 Task: Search one way flight ticket for 1 adult, 6 children, 1 infant in seat and 1 infant on lap in business from Garden City: Garden City Regional Airport to Jackson: Jackson Hole Airport on 5-2-2023. Choice of flights is Southwest. Number of bags: 2 carry on bags. Price is upto 100000. Outbound departure time preference is 8:00.
Action: Mouse moved to (323, 284)
Screenshot: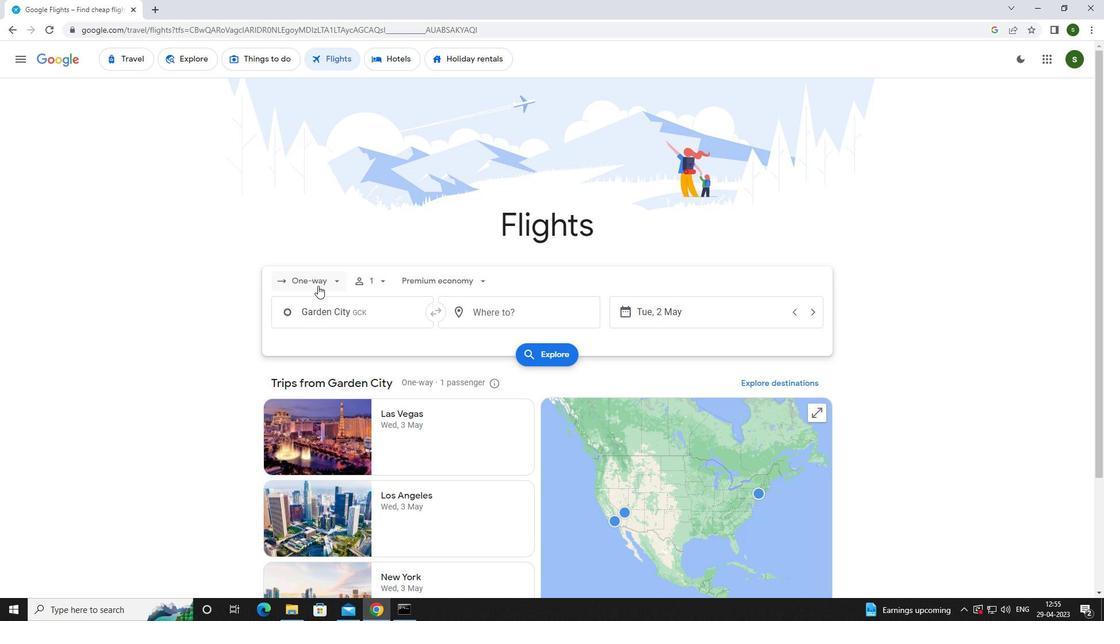 
Action: Mouse pressed left at (323, 284)
Screenshot: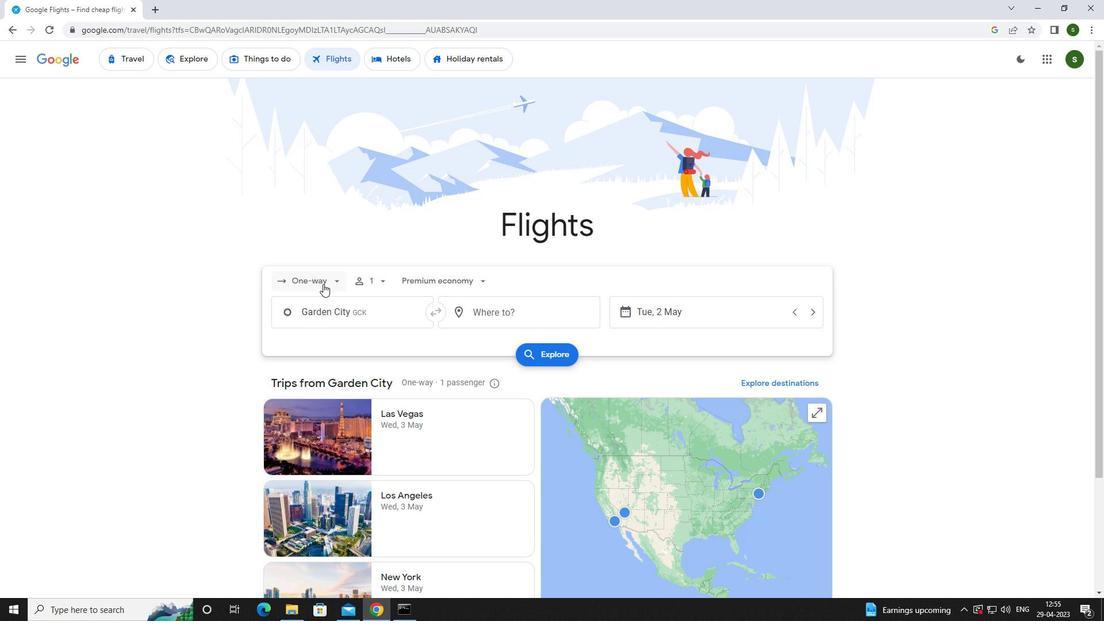
Action: Mouse moved to (327, 330)
Screenshot: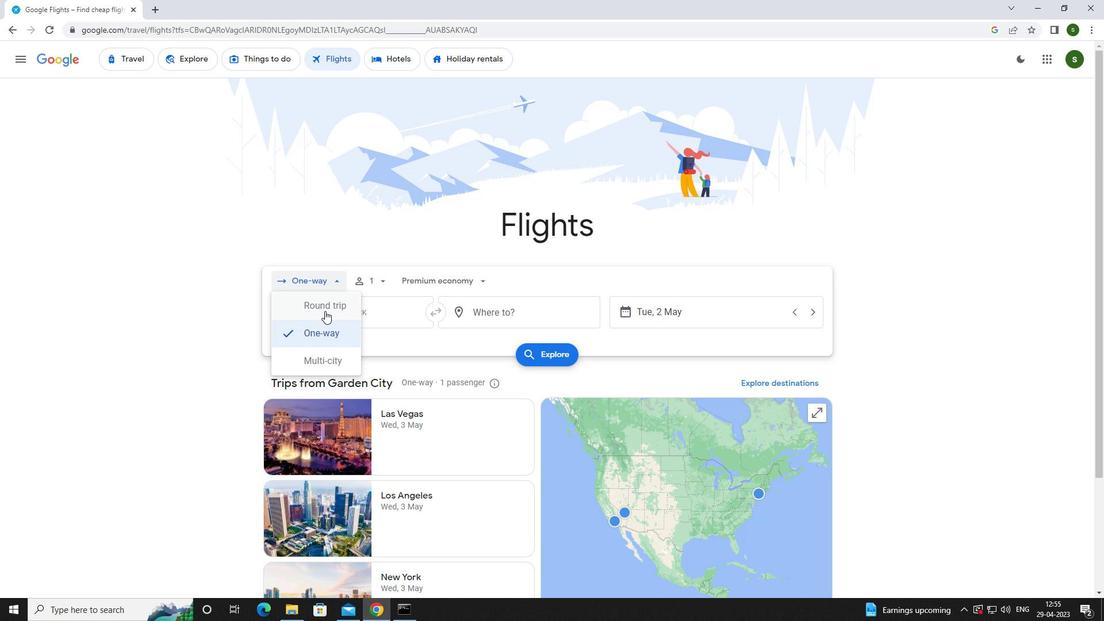 
Action: Mouse pressed left at (327, 330)
Screenshot: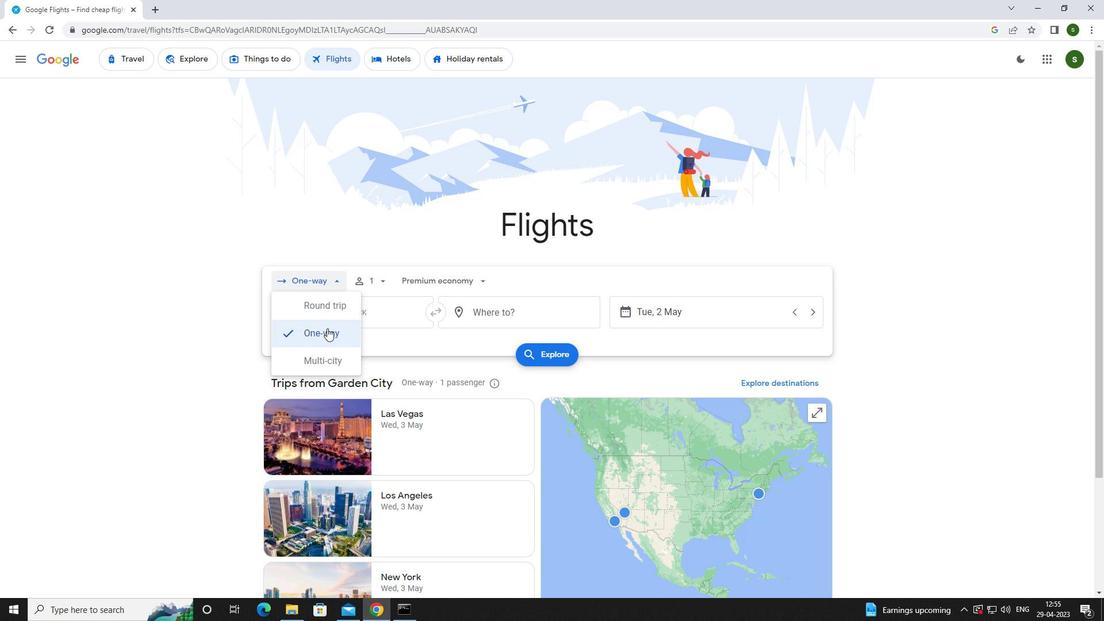 
Action: Mouse moved to (380, 280)
Screenshot: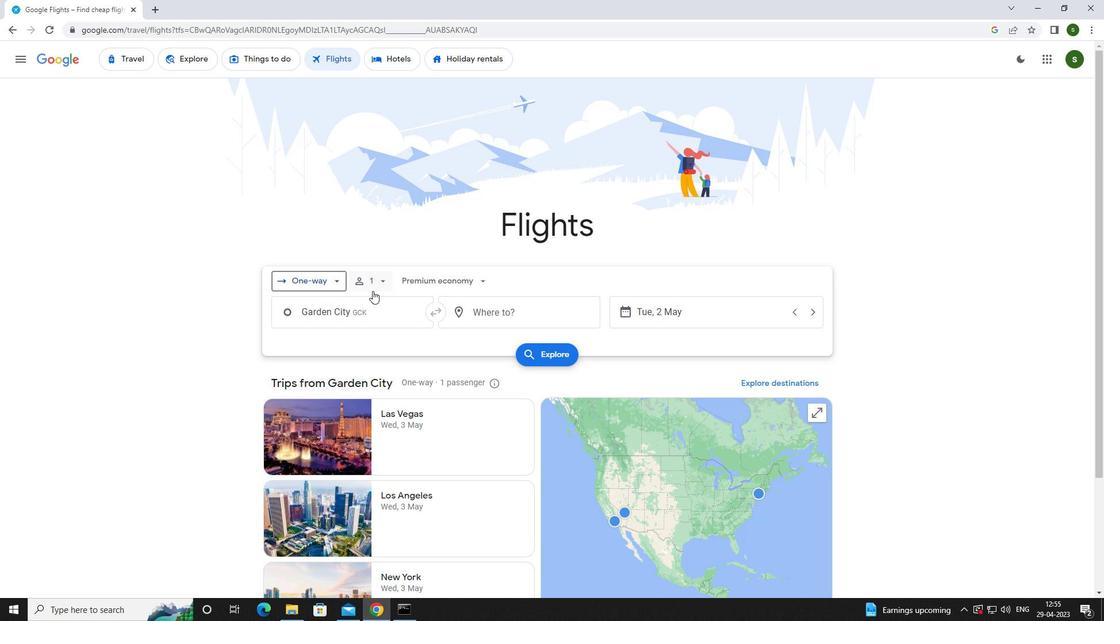 
Action: Mouse pressed left at (380, 280)
Screenshot: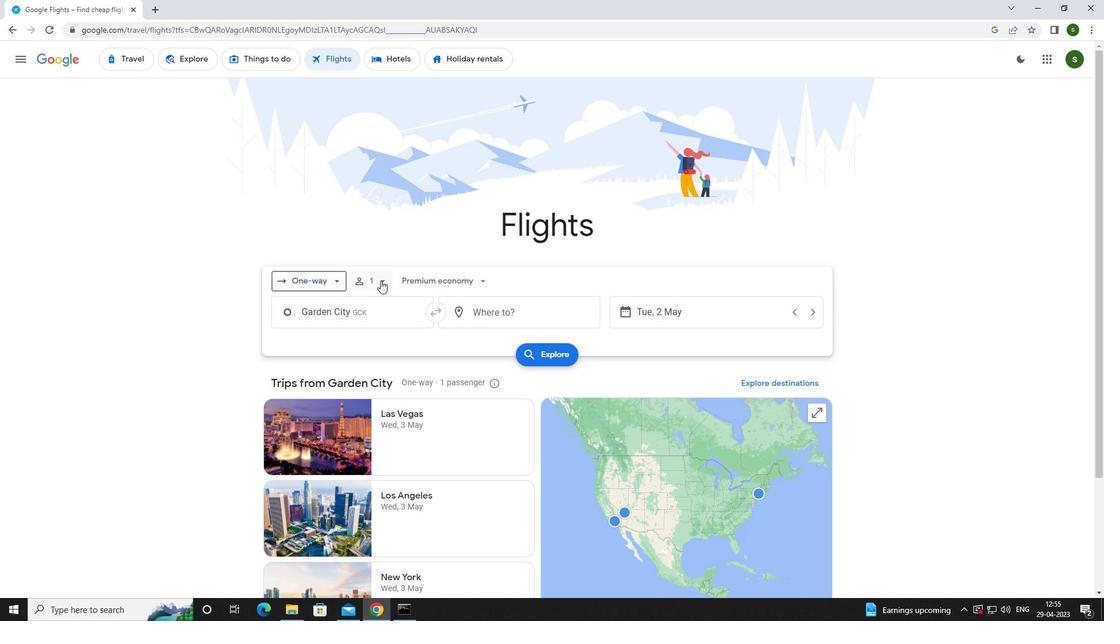
Action: Mouse moved to (468, 337)
Screenshot: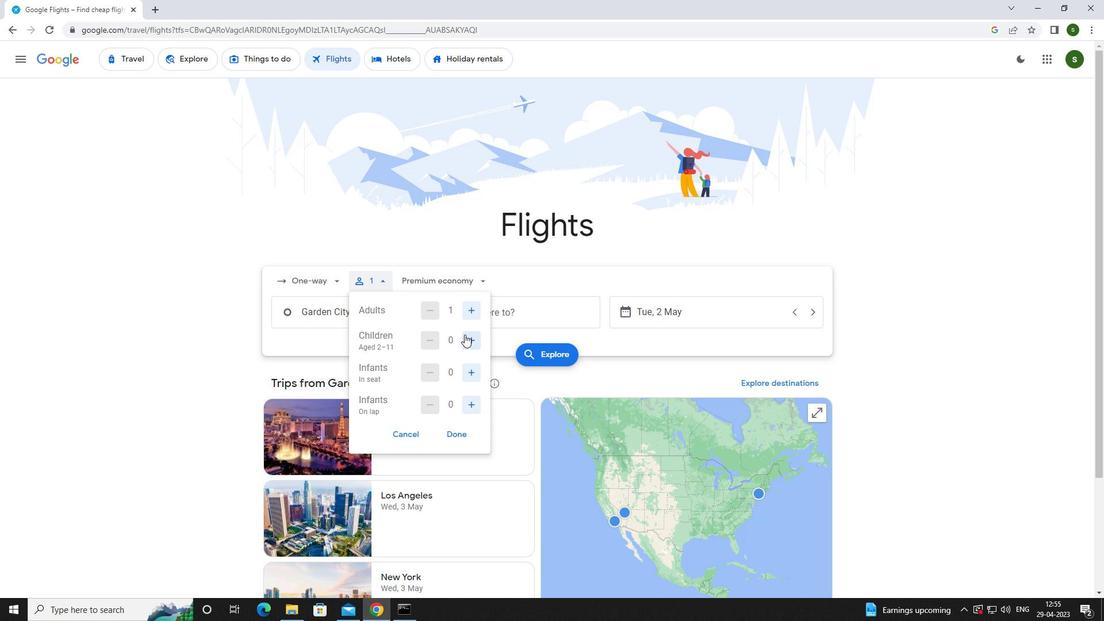 
Action: Mouse pressed left at (468, 337)
Screenshot: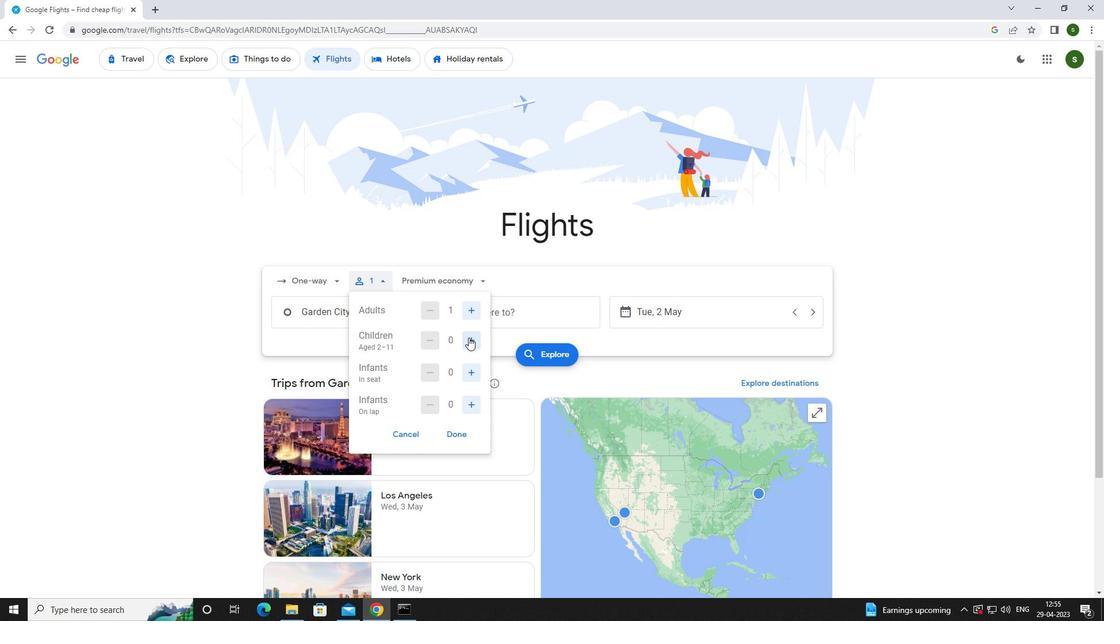 
Action: Mouse moved to (468, 337)
Screenshot: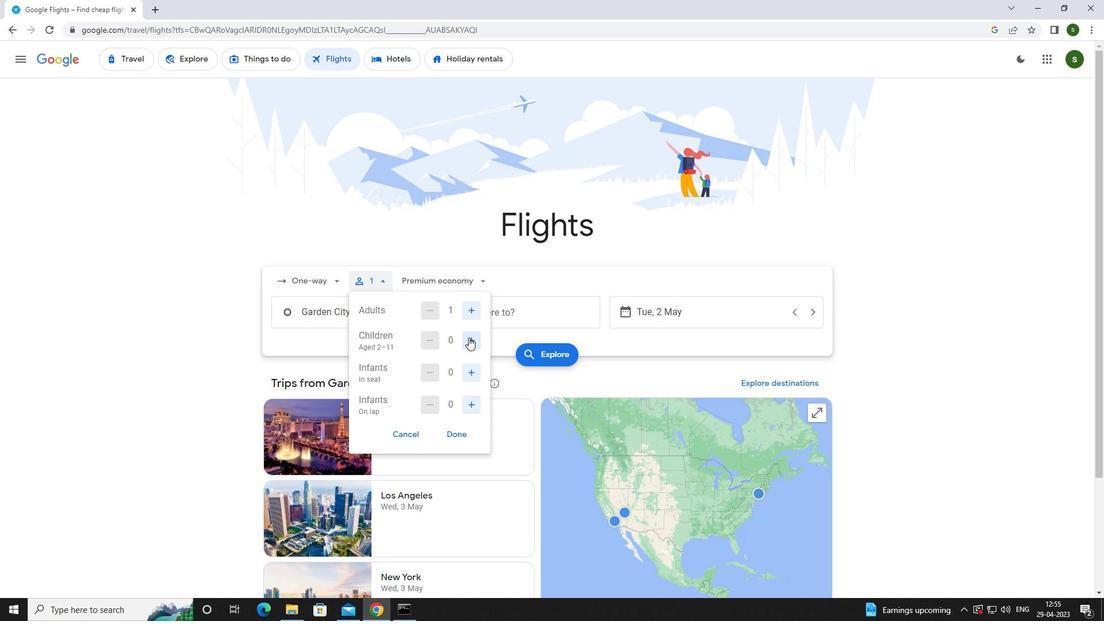 
Action: Mouse pressed left at (468, 337)
Screenshot: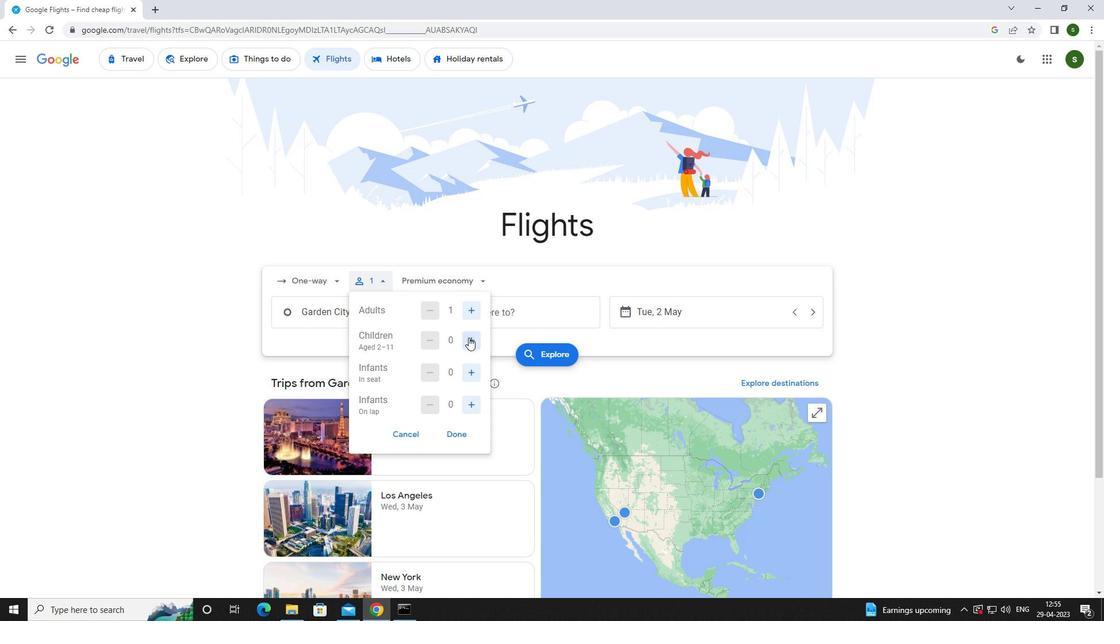 
Action: Mouse moved to (468, 337)
Screenshot: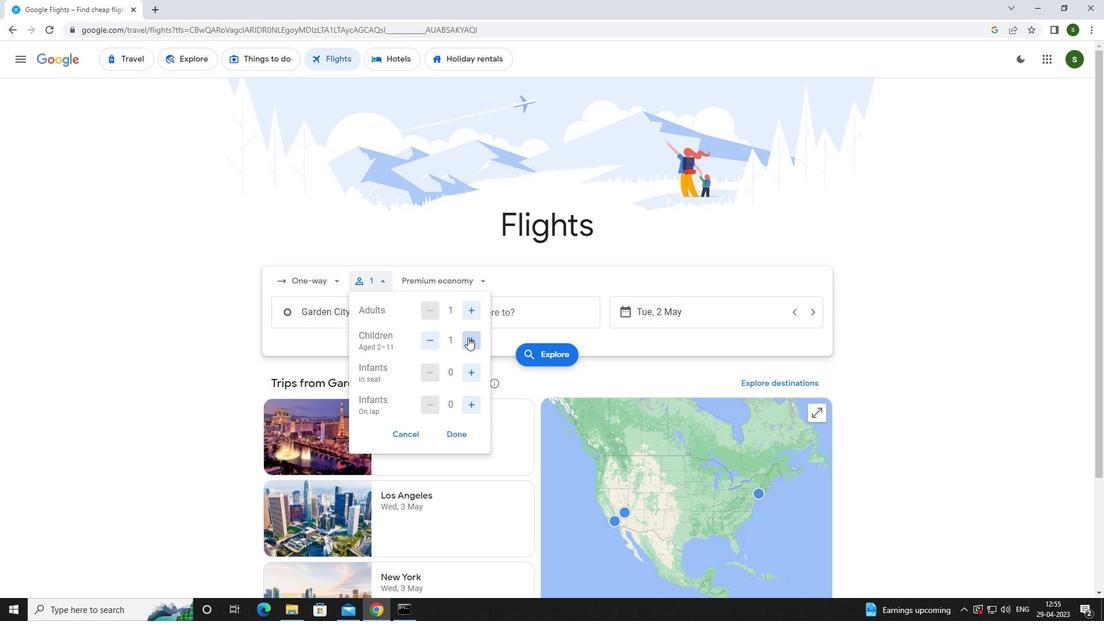 
Action: Mouse pressed left at (468, 337)
Screenshot: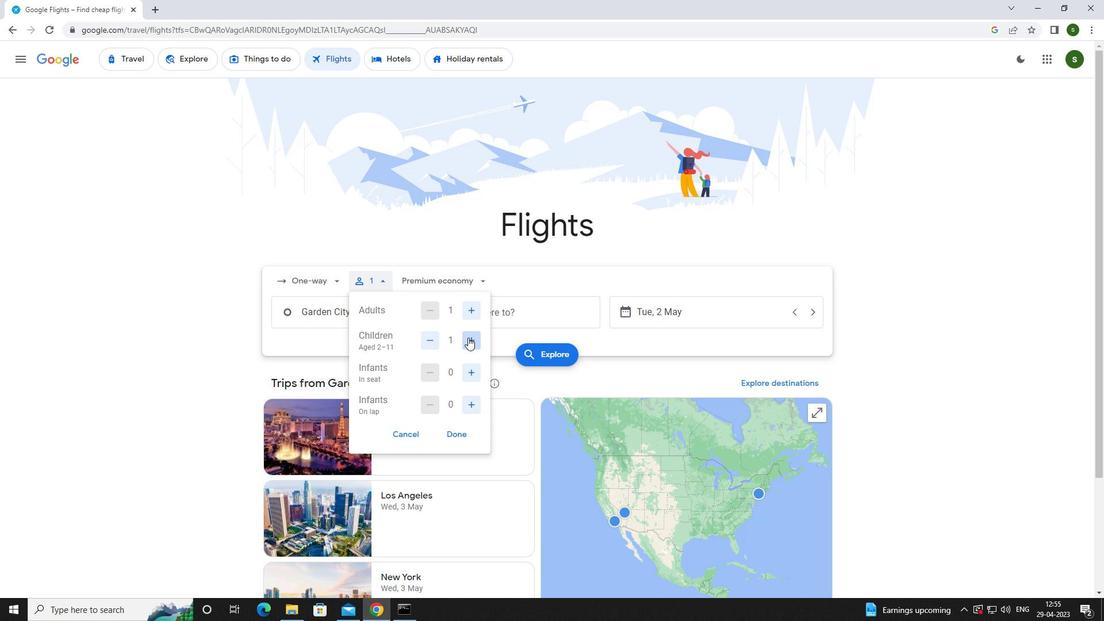 
Action: Mouse pressed left at (468, 337)
Screenshot: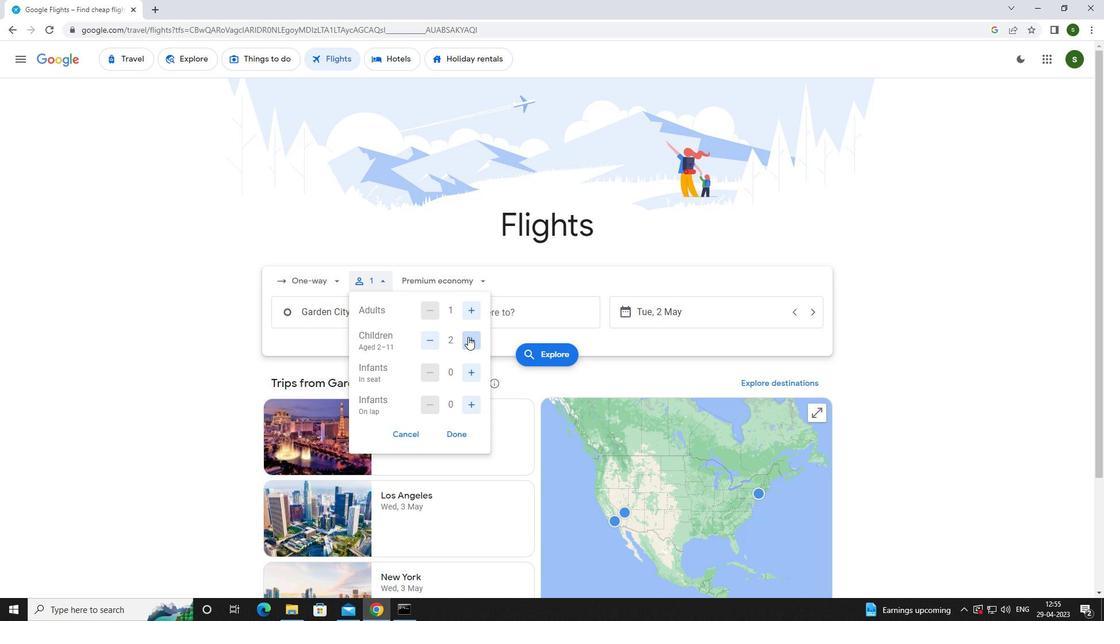 
Action: Mouse pressed left at (468, 337)
Screenshot: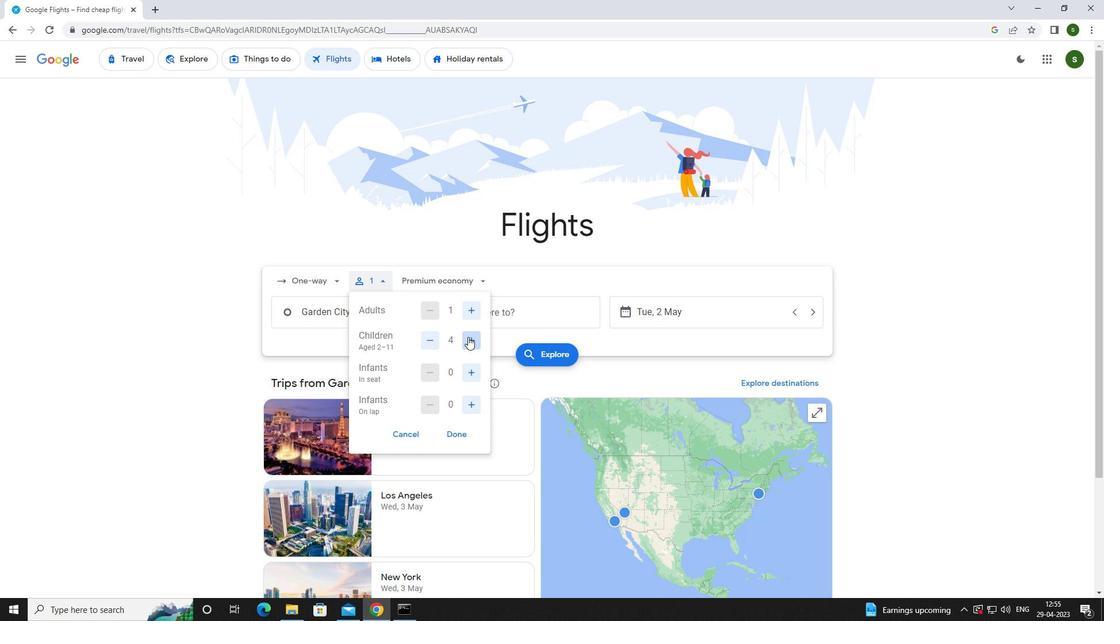 
Action: Mouse pressed left at (468, 337)
Screenshot: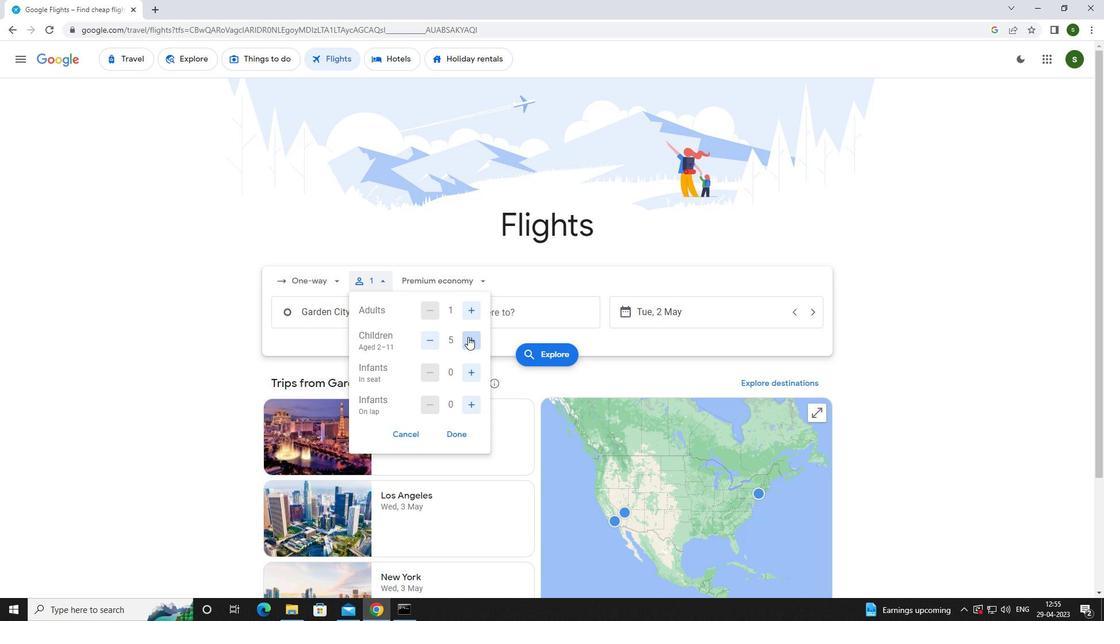 
Action: Mouse moved to (463, 371)
Screenshot: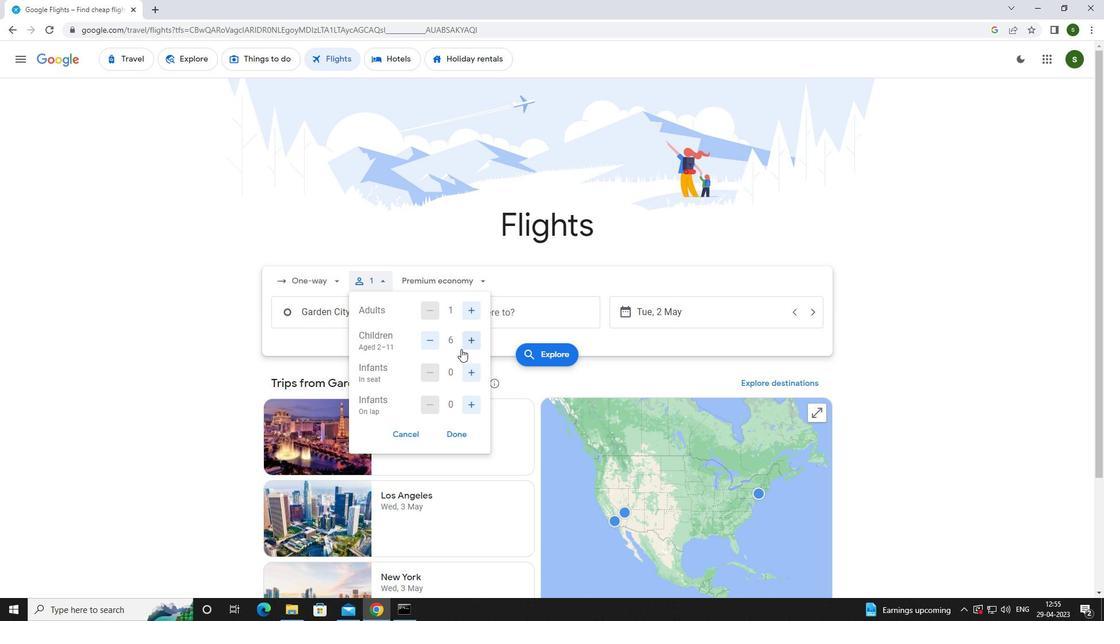 
Action: Mouse pressed left at (463, 371)
Screenshot: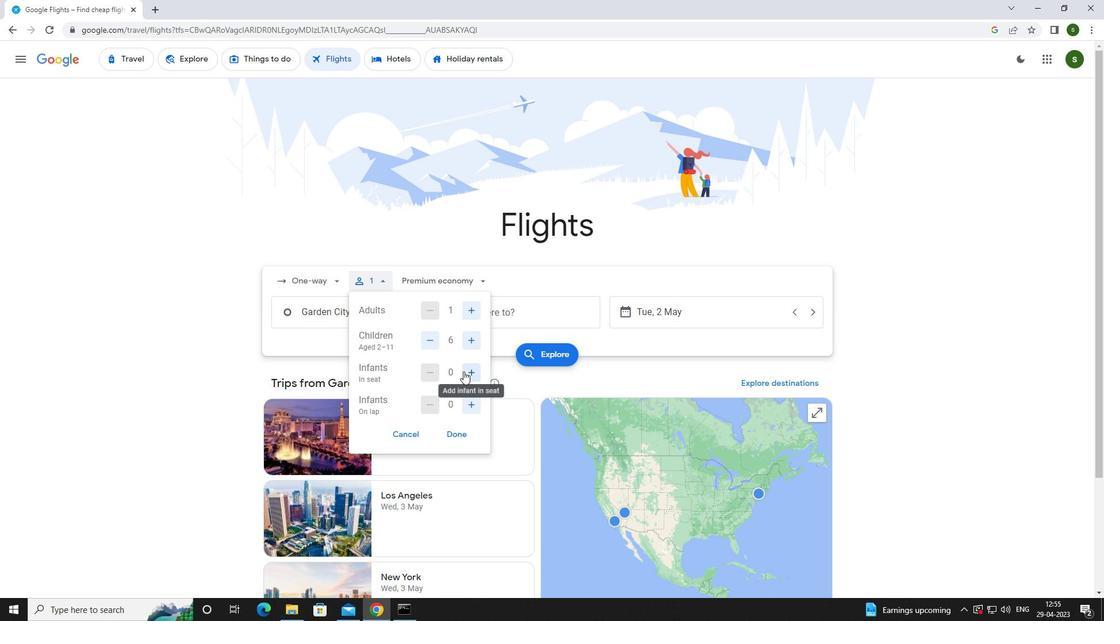 
Action: Mouse moved to (472, 398)
Screenshot: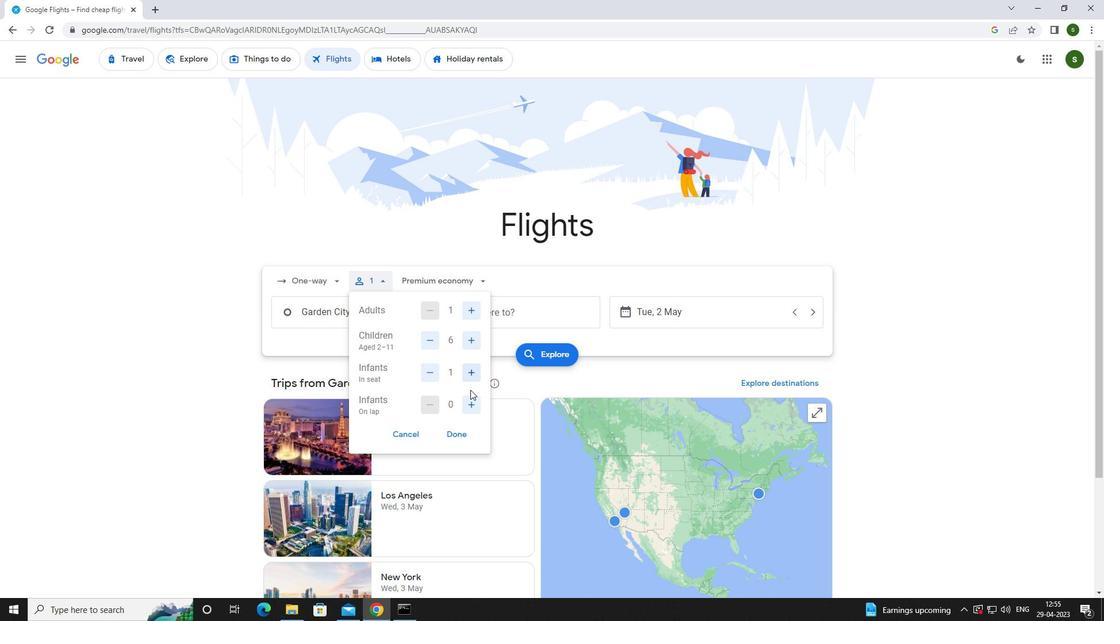 
Action: Mouse pressed left at (472, 398)
Screenshot: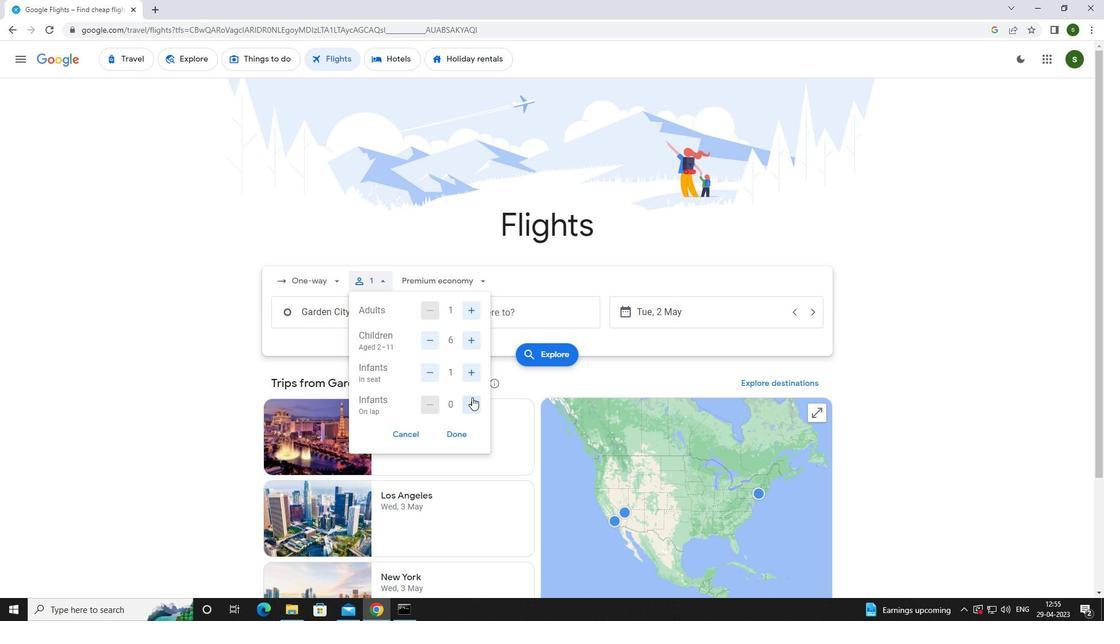 
Action: Mouse moved to (453, 285)
Screenshot: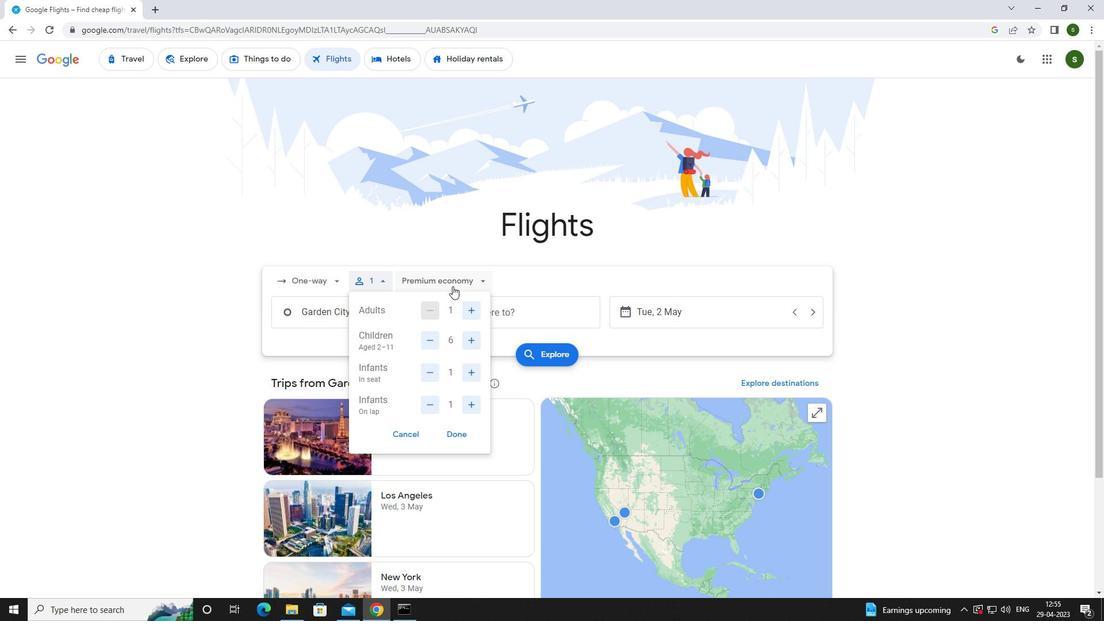
Action: Mouse pressed left at (453, 285)
Screenshot: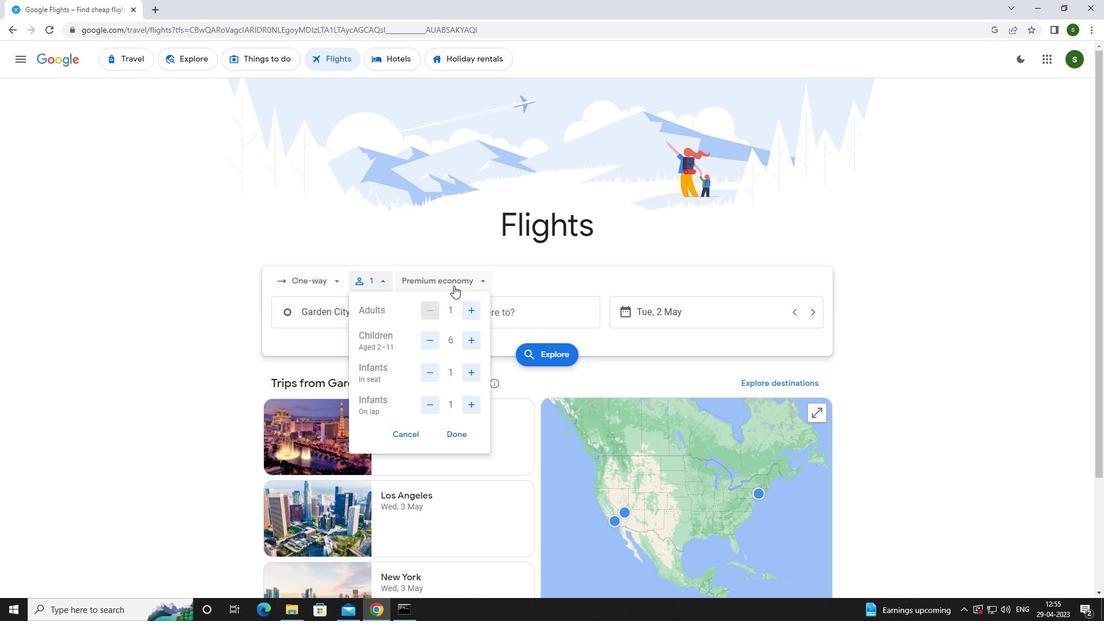 
Action: Mouse moved to (455, 357)
Screenshot: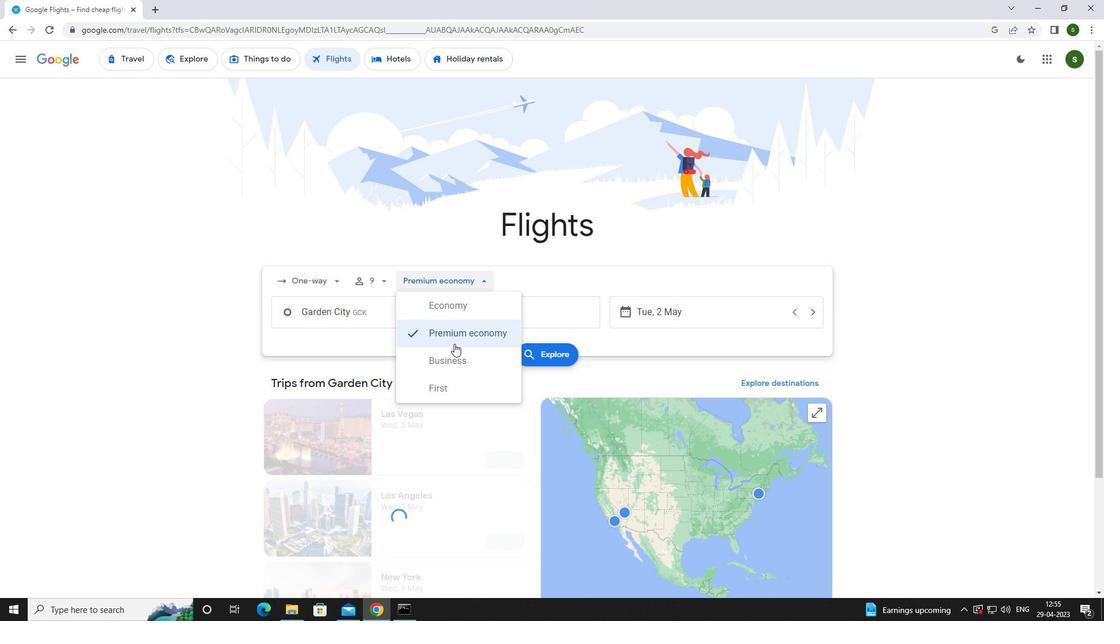 
Action: Mouse pressed left at (455, 357)
Screenshot: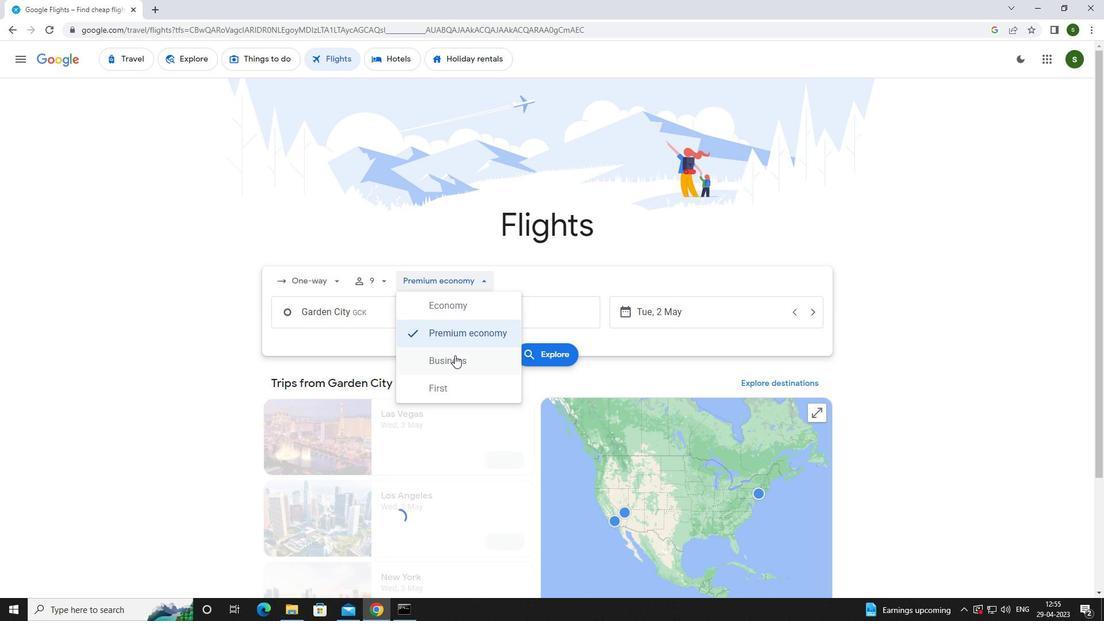 
Action: Mouse moved to (396, 314)
Screenshot: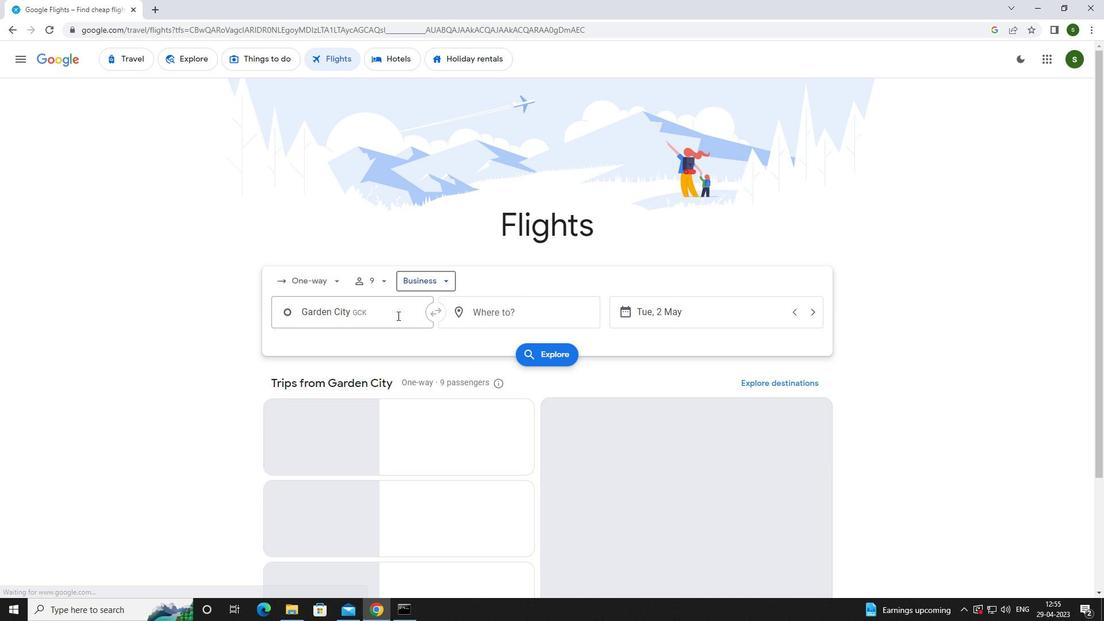 
Action: Mouse pressed left at (396, 314)
Screenshot: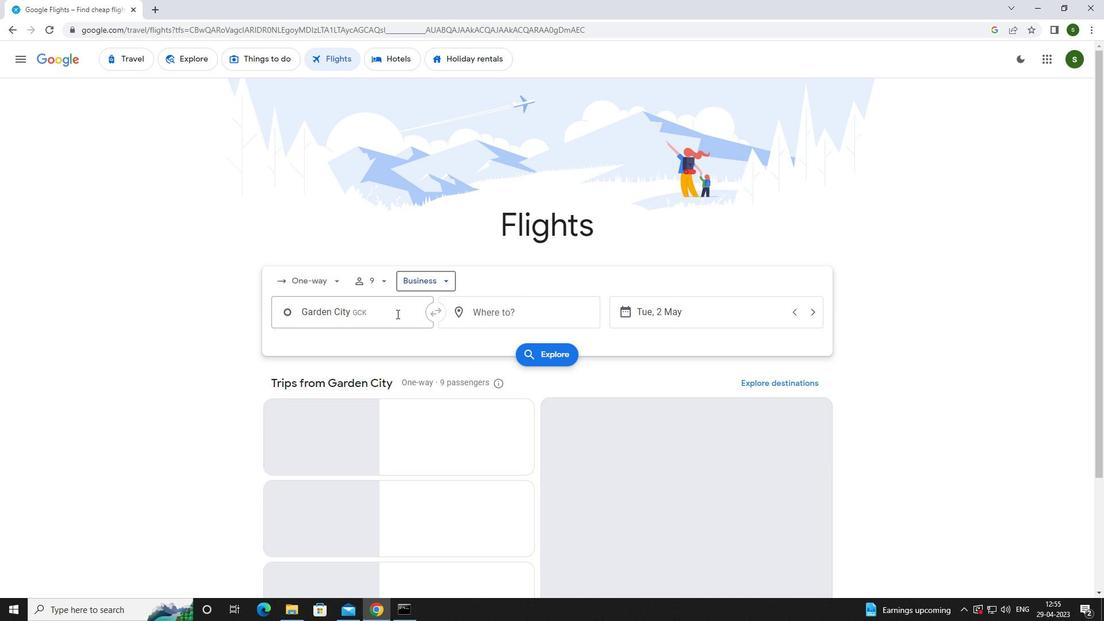
Action: Key pressed g<Key.caps_lock>arden<Key.space><Key.caps_lock>c<Key.caps_lock>ity
Screenshot: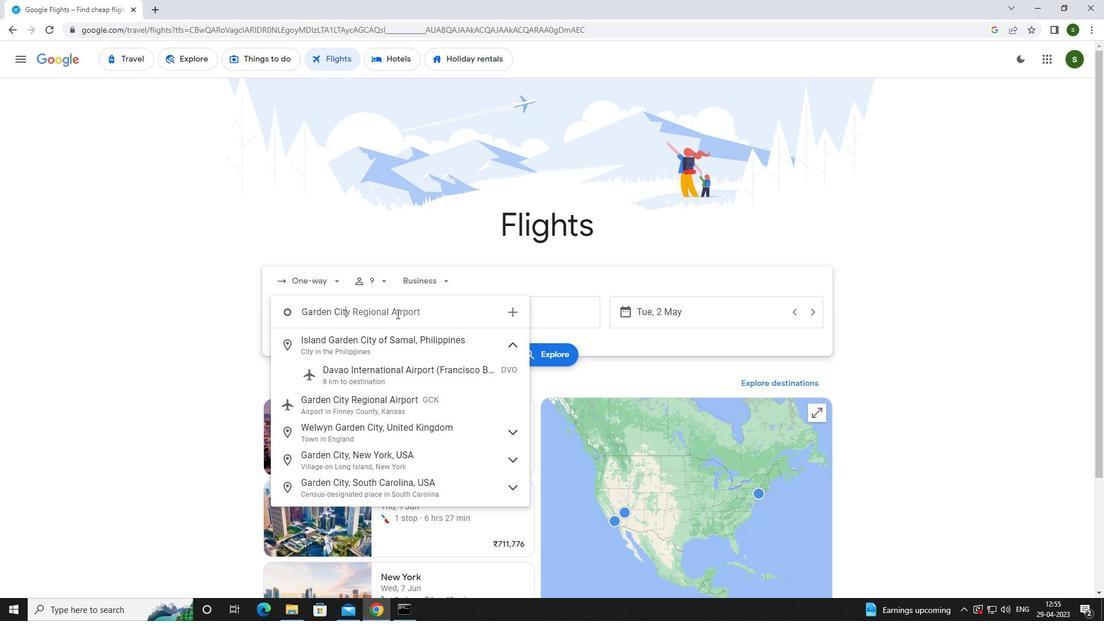 
Action: Mouse moved to (412, 398)
Screenshot: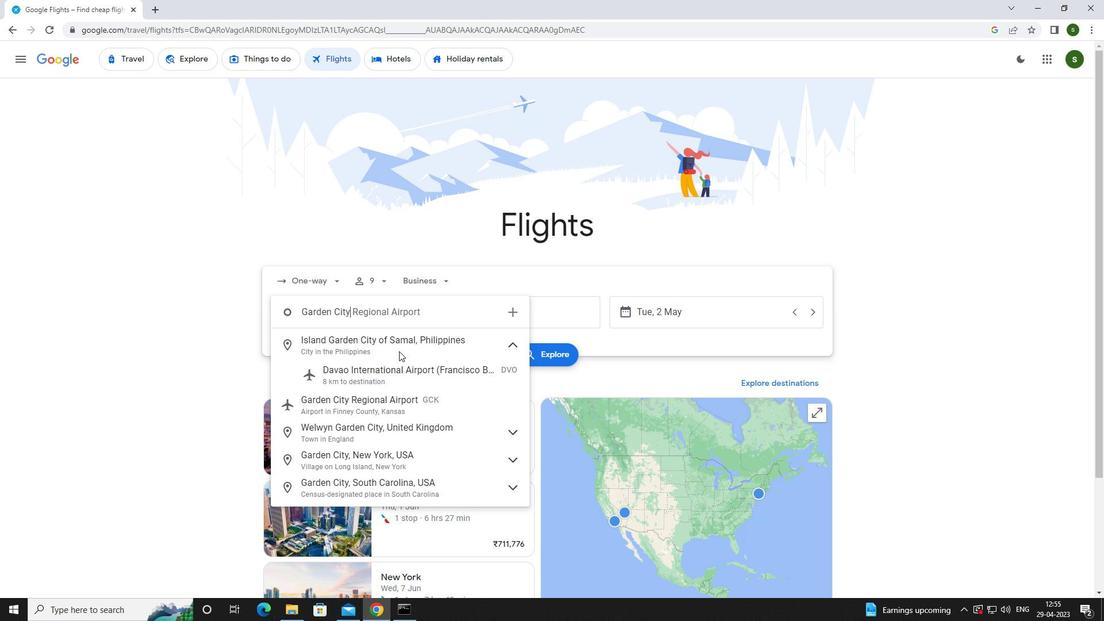 
Action: Mouse pressed left at (412, 398)
Screenshot: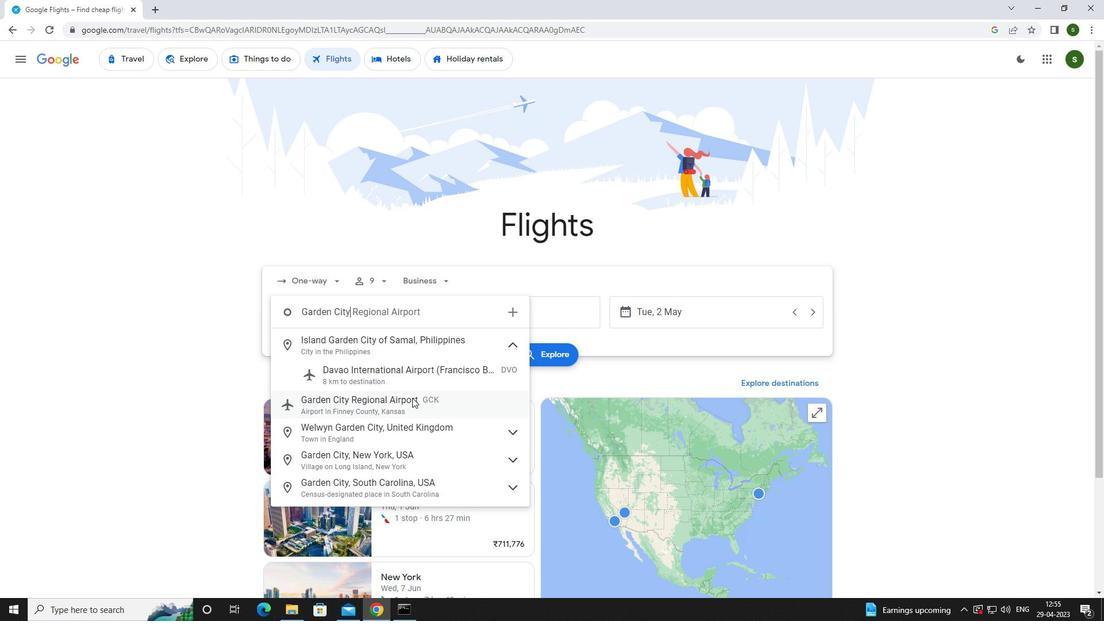 
Action: Mouse moved to (504, 303)
Screenshot: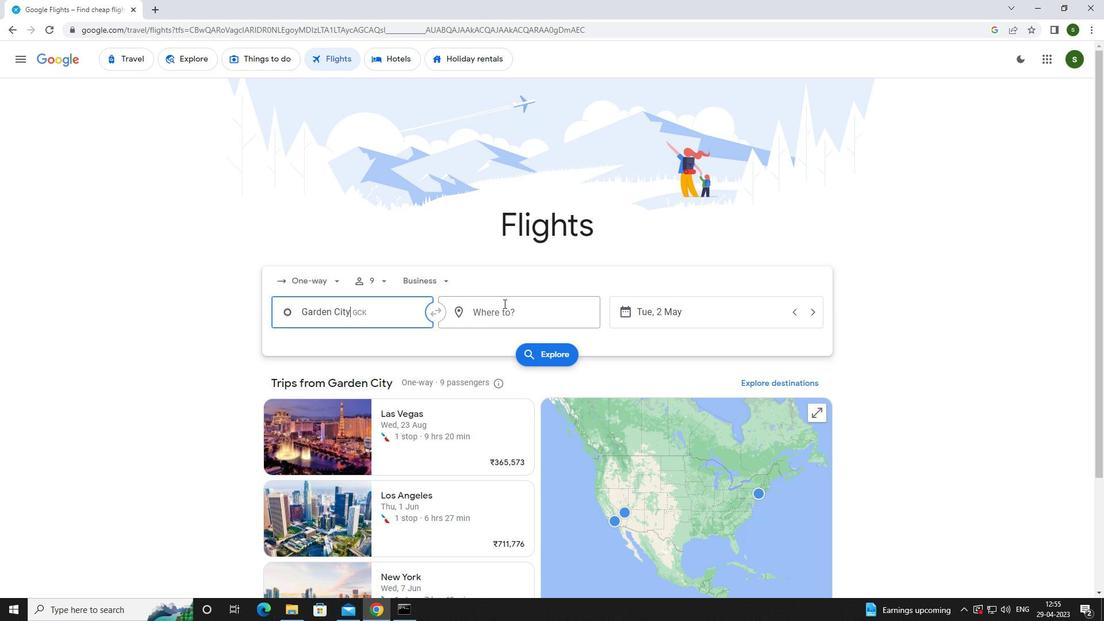 
Action: Mouse pressed left at (504, 303)
Screenshot: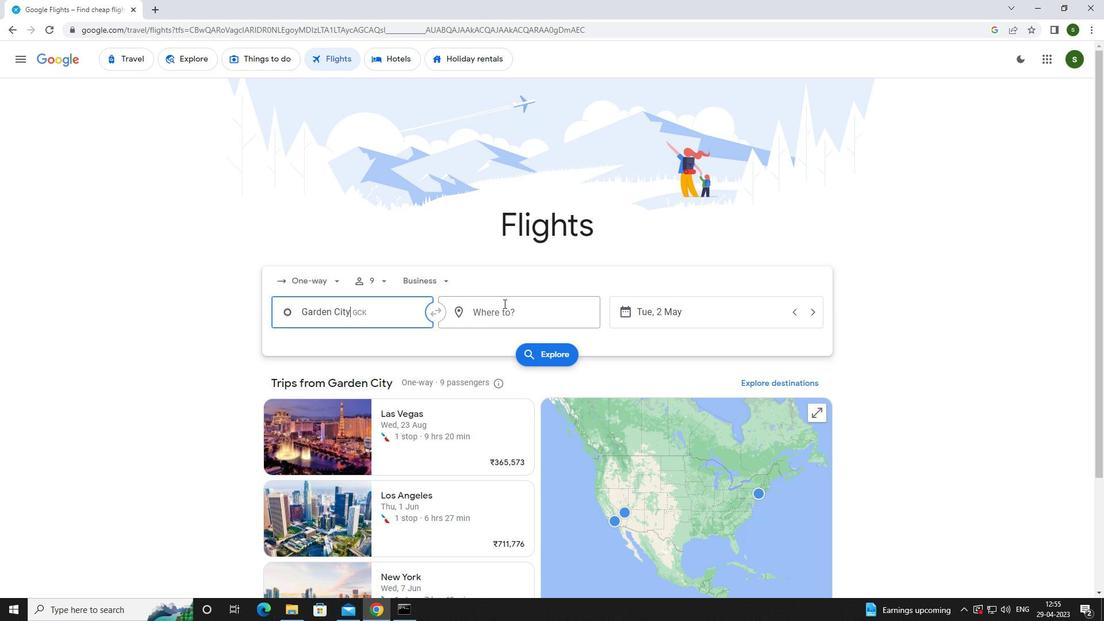 
Action: Mouse moved to (474, 282)
Screenshot: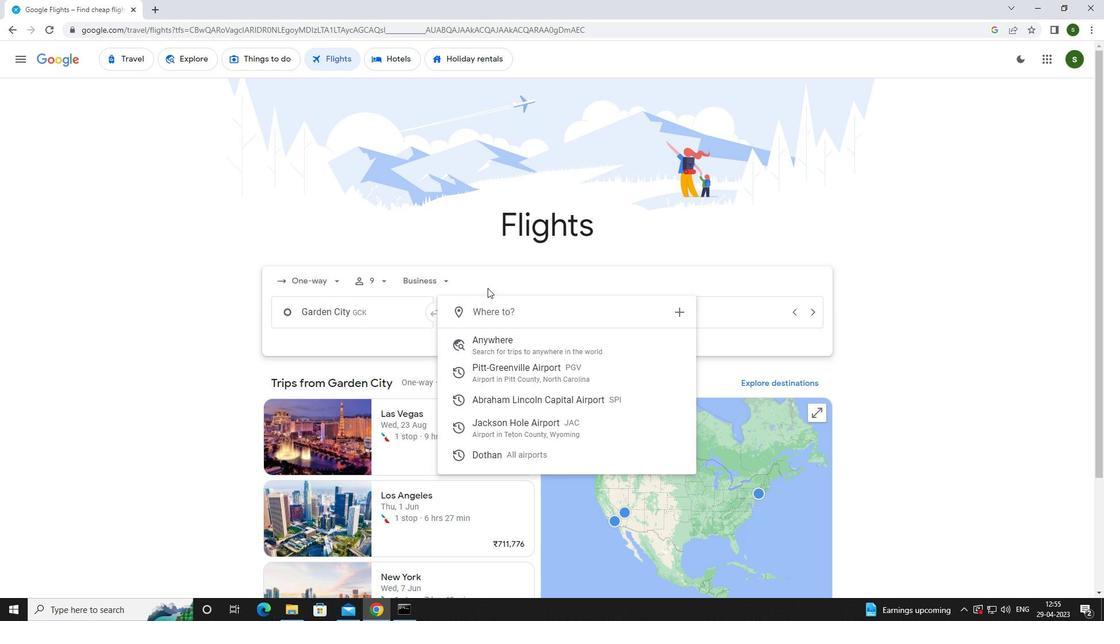 
Action: Key pressed <Key.caps_lock>j<Key.caps_lock>ackson<Key.space><Key.caps_lock>h<Key.caps_lock>ol
Screenshot: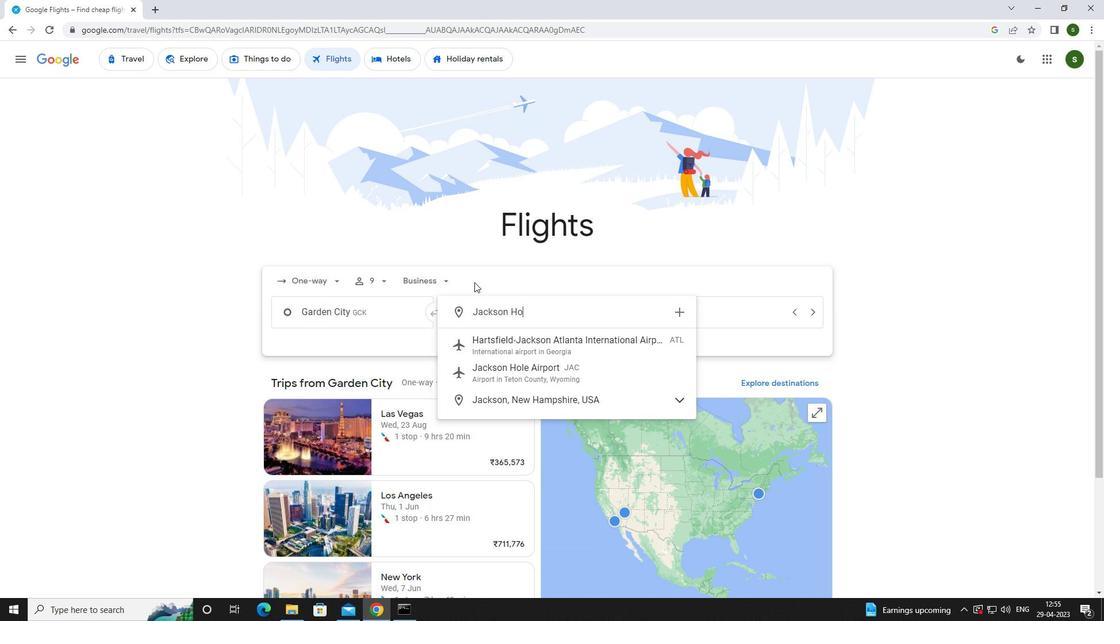 
Action: Mouse moved to (509, 346)
Screenshot: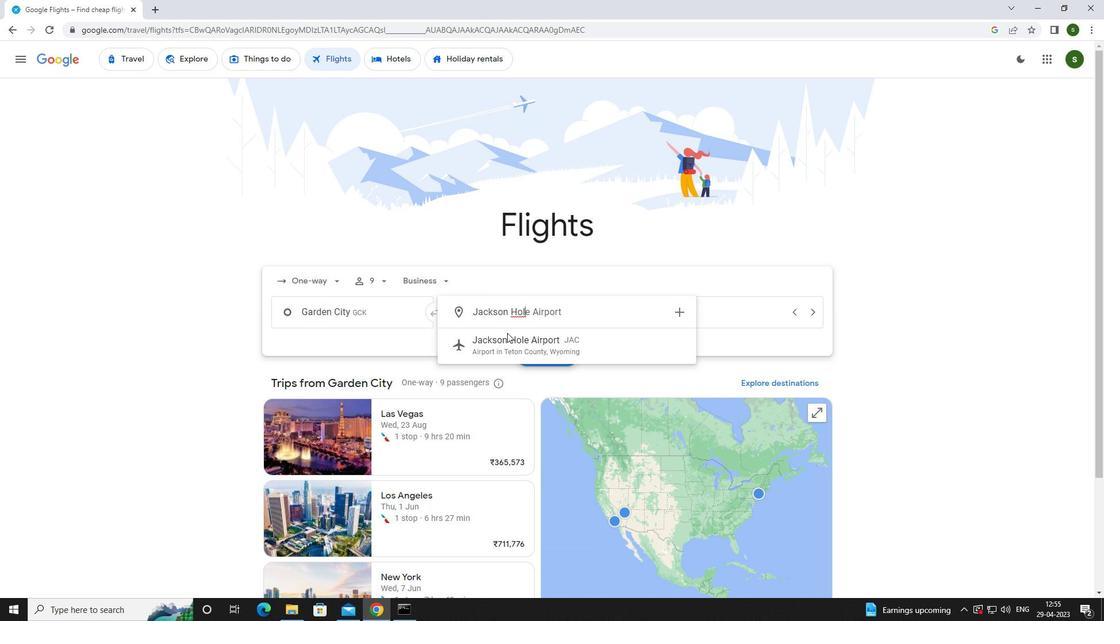 
Action: Mouse pressed left at (509, 346)
Screenshot: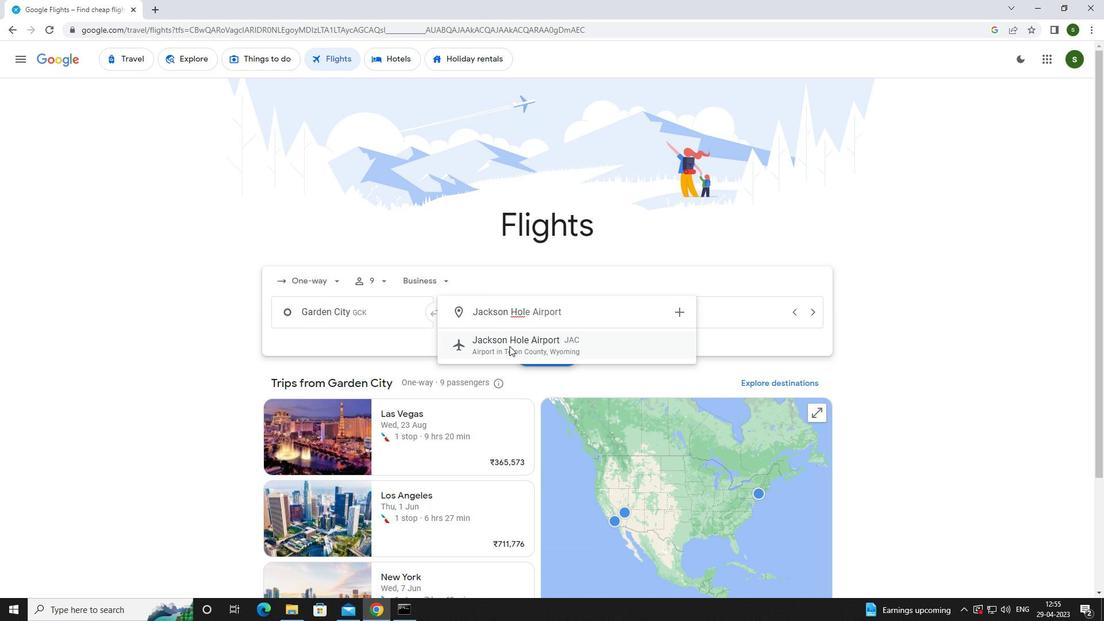 
Action: Mouse moved to (728, 315)
Screenshot: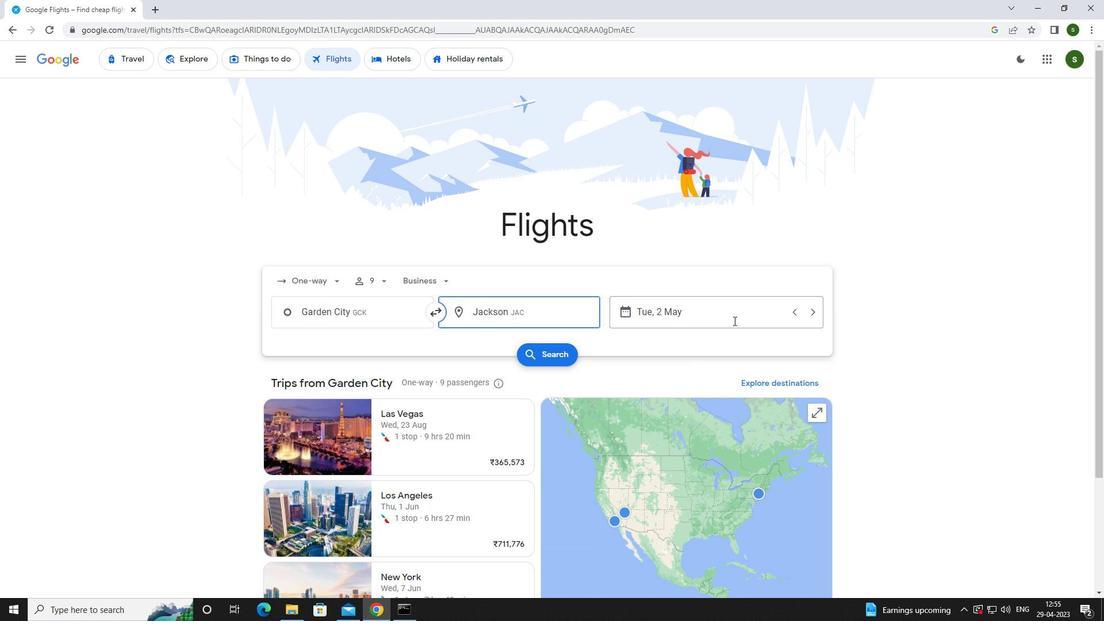 
Action: Mouse pressed left at (728, 315)
Screenshot: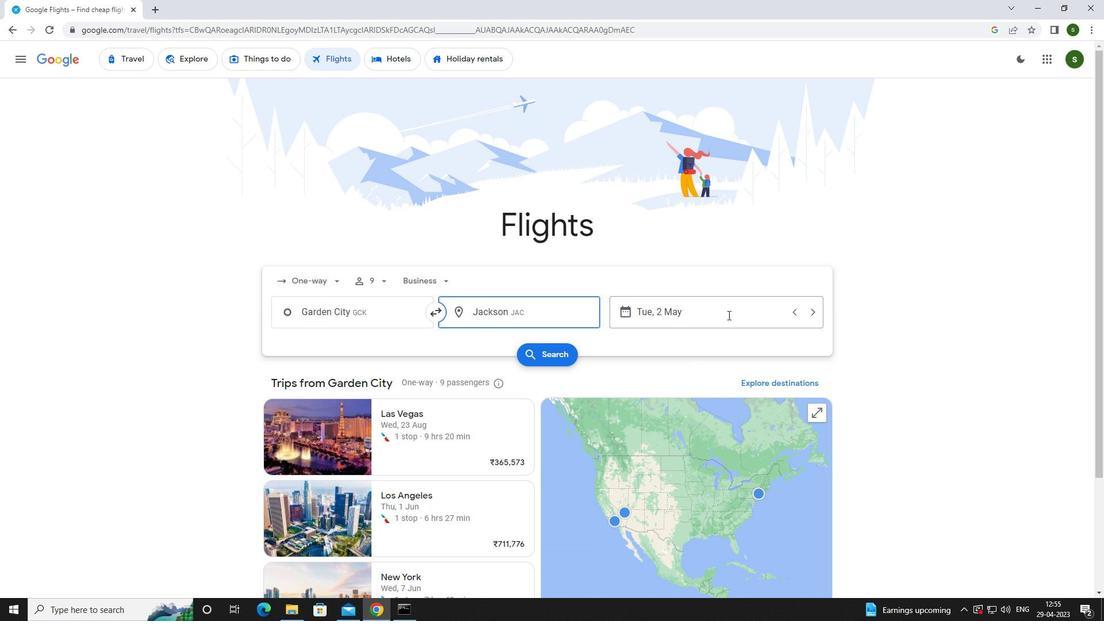 
Action: Mouse moved to (695, 392)
Screenshot: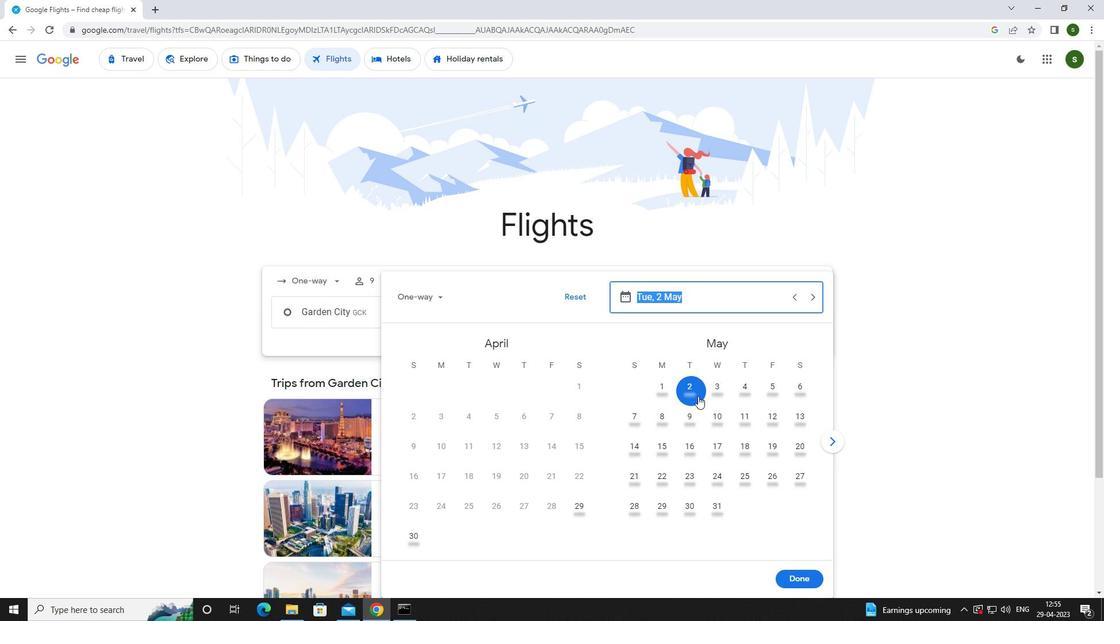
Action: Mouse pressed left at (695, 392)
Screenshot: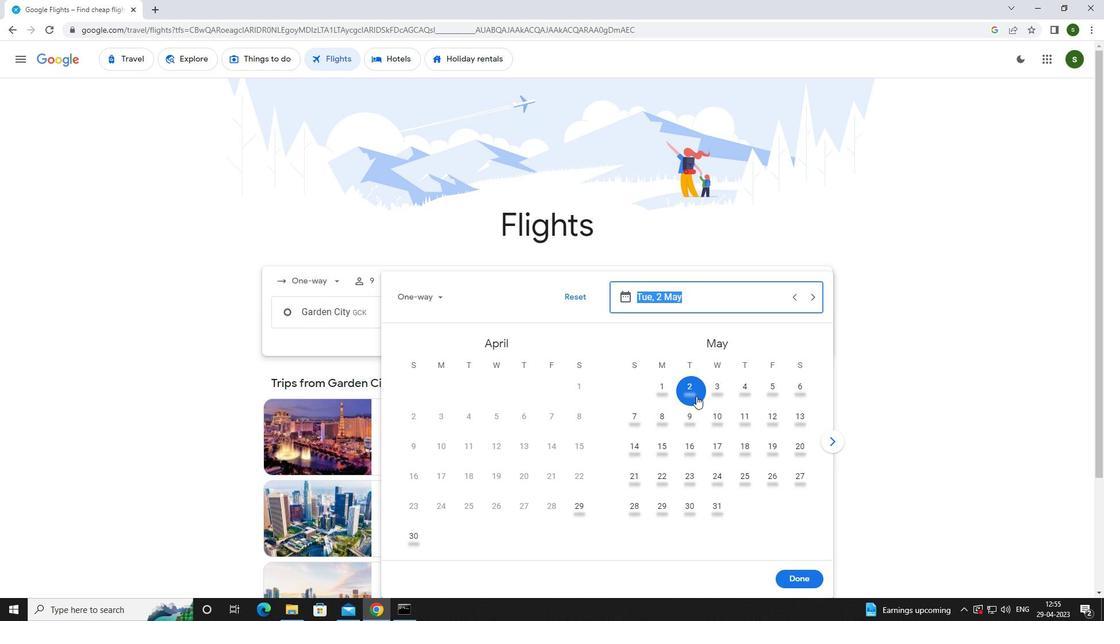 
Action: Mouse moved to (799, 579)
Screenshot: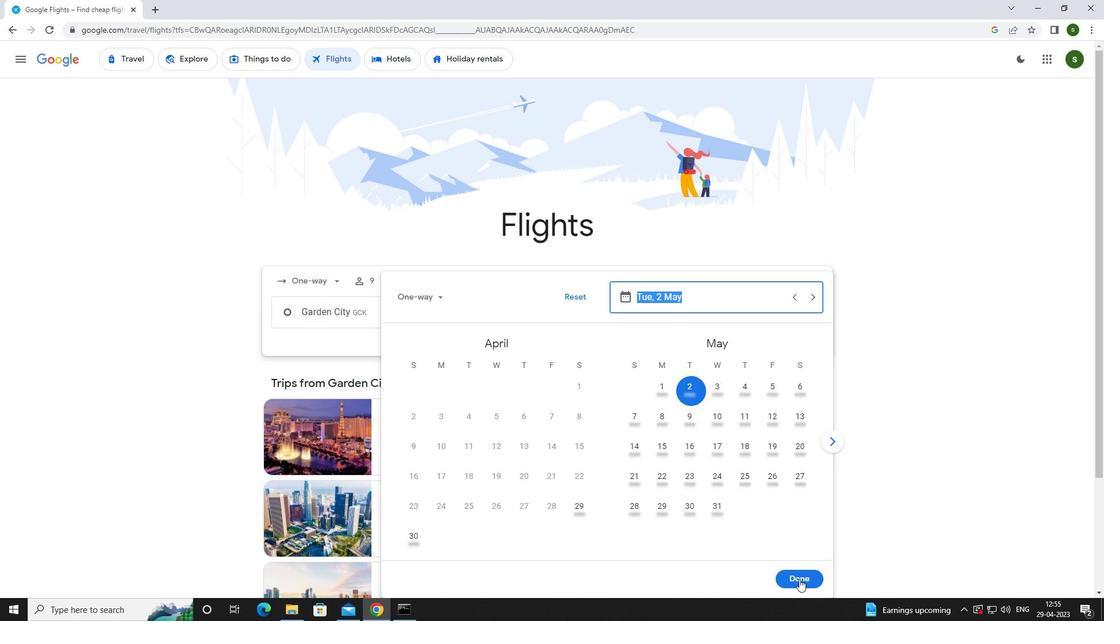 
Action: Mouse pressed left at (799, 579)
Screenshot: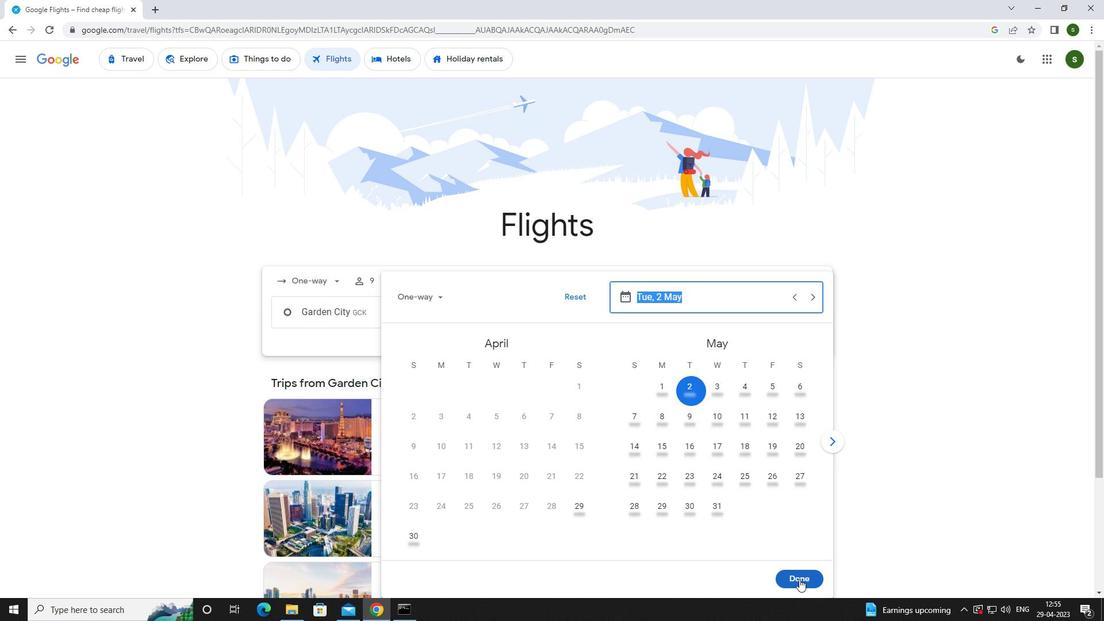 
Action: Mouse moved to (547, 348)
Screenshot: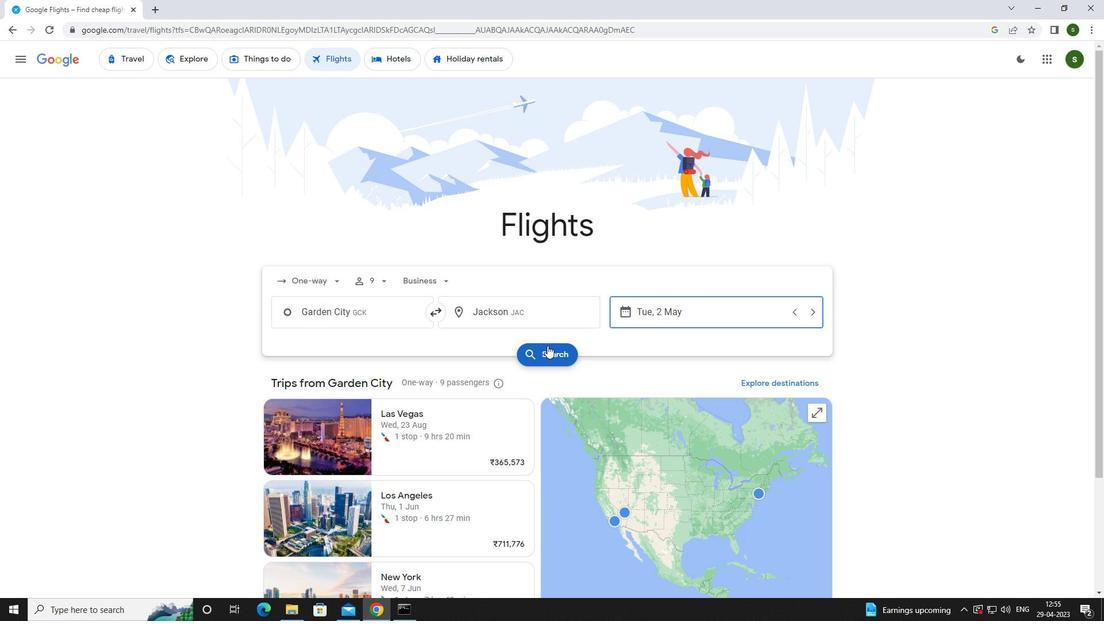 
Action: Mouse pressed left at (547, 348)
Screenshot: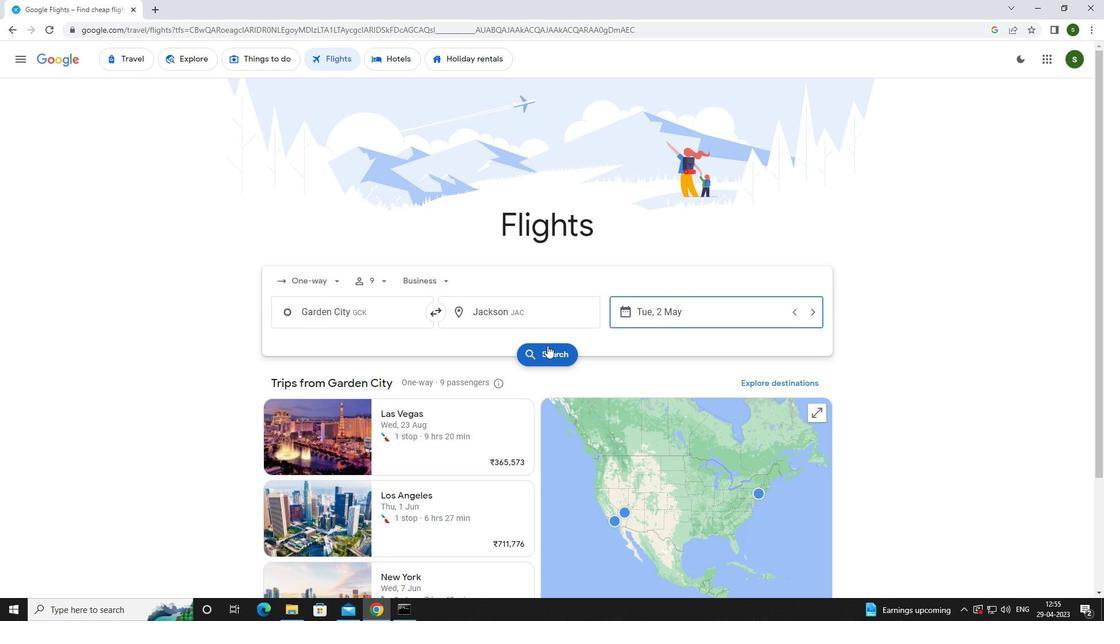 
Action: Mouse moved to (291, 168)
Screenshot: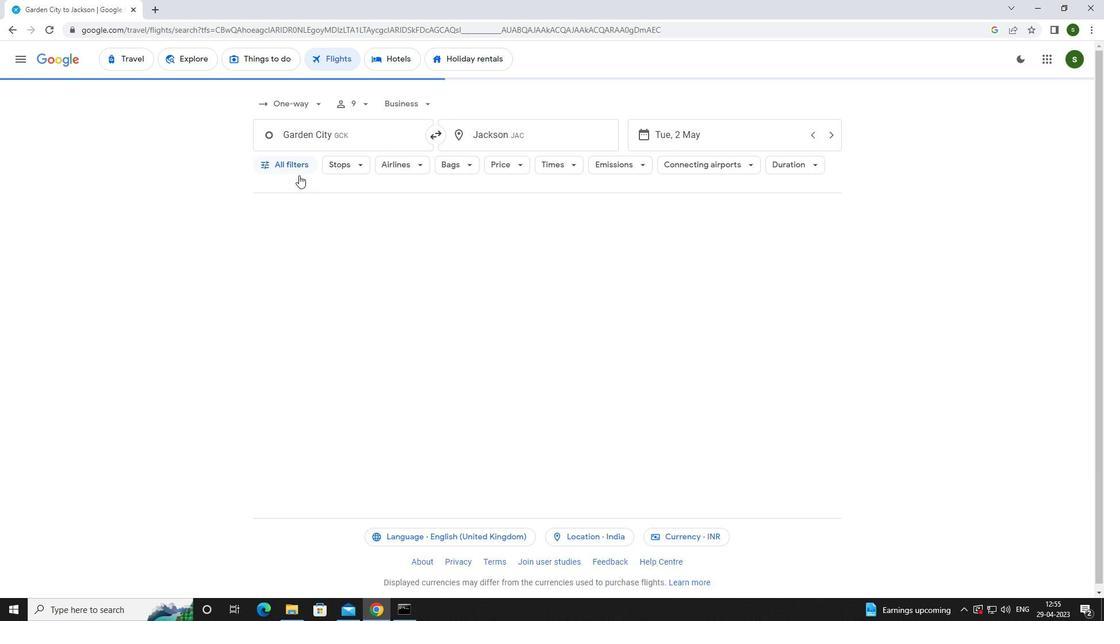 
Action: Mouse pressed left at (291, 168)
Screenshot: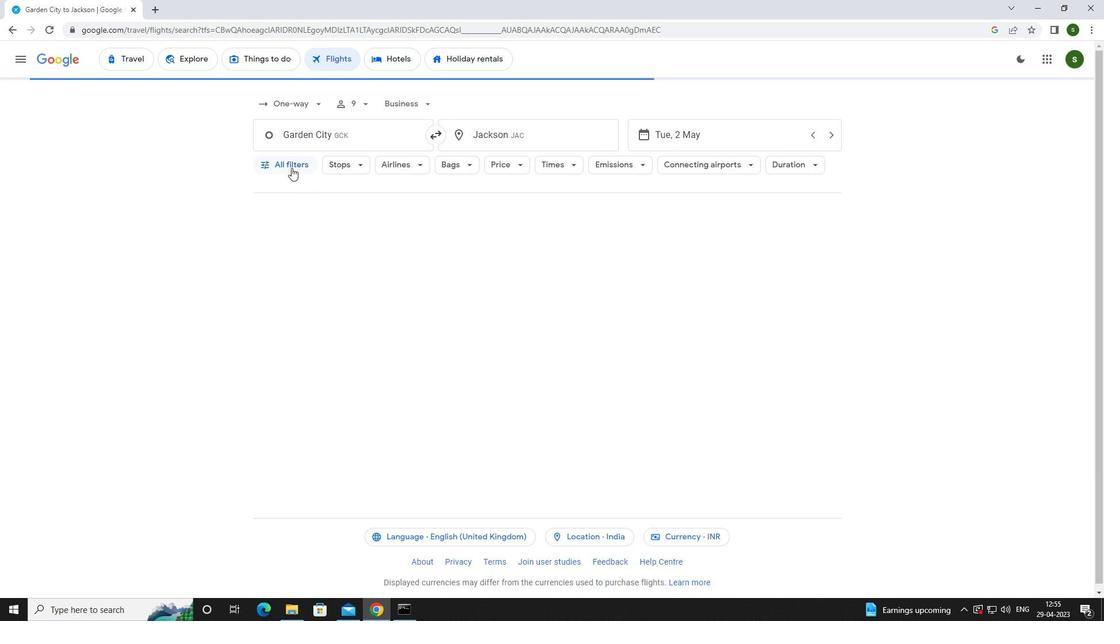 
Action: Mouse moved to (428, 406)
Screenshot: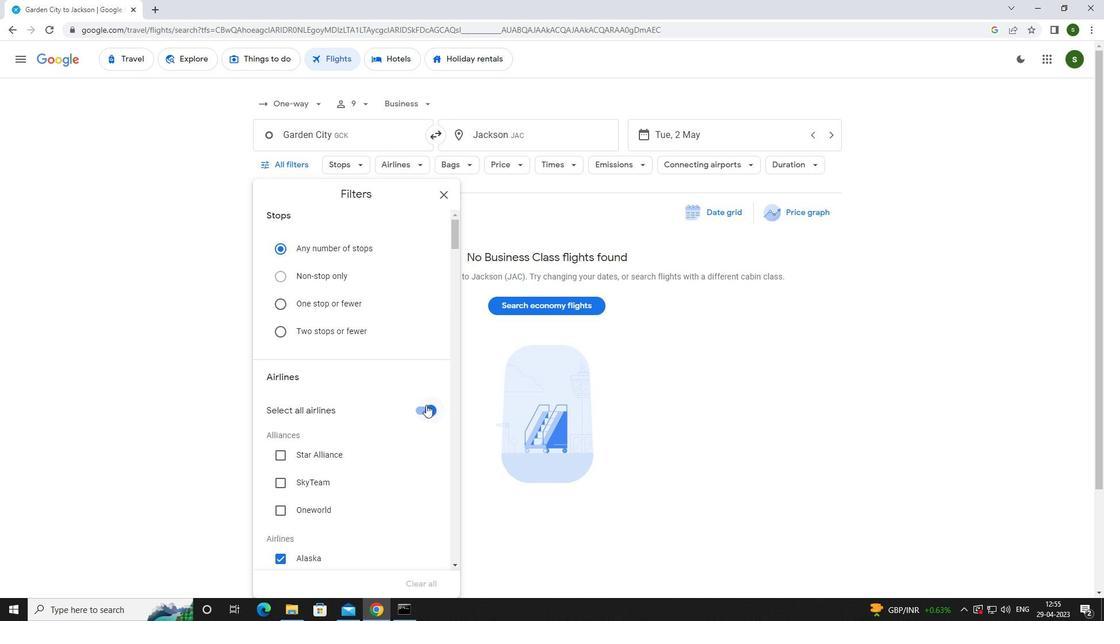
Action: Mouse pressed left at (428, 406)
Screenshot: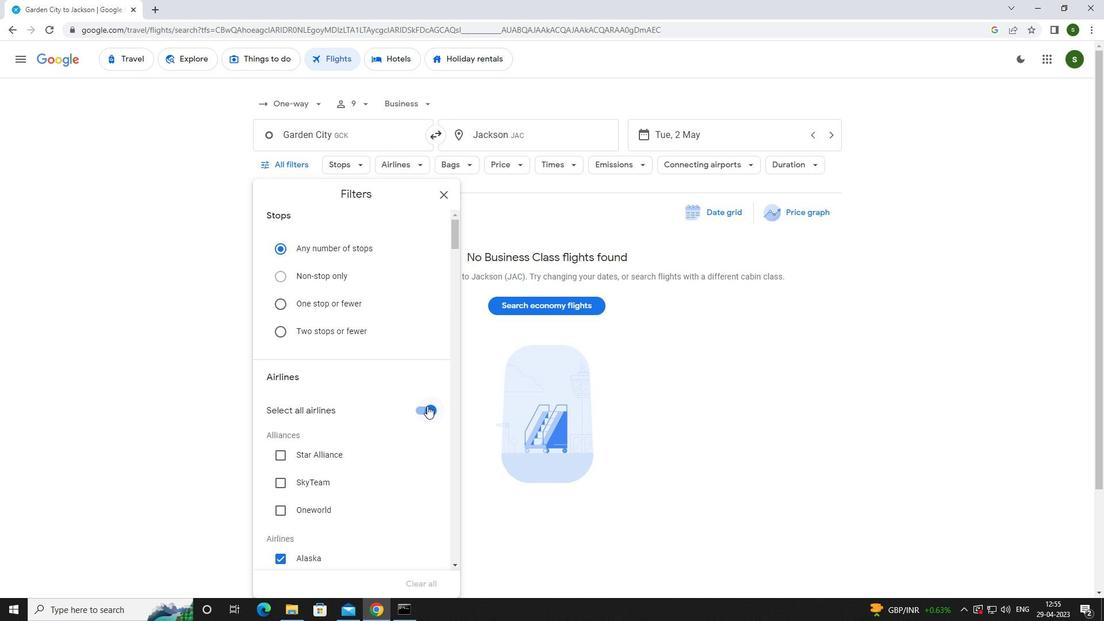
Action: Mouse moved to (354, 356)
Screenshot: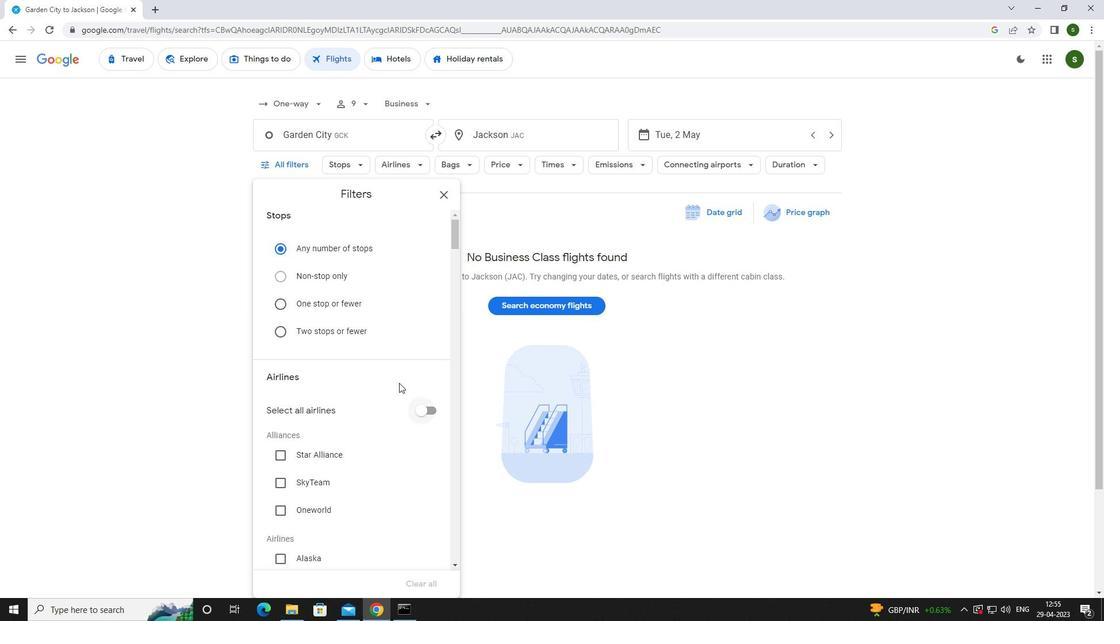 
Action: Mouse scrolled (354, 356) with delta (0, 0)
Screenshot: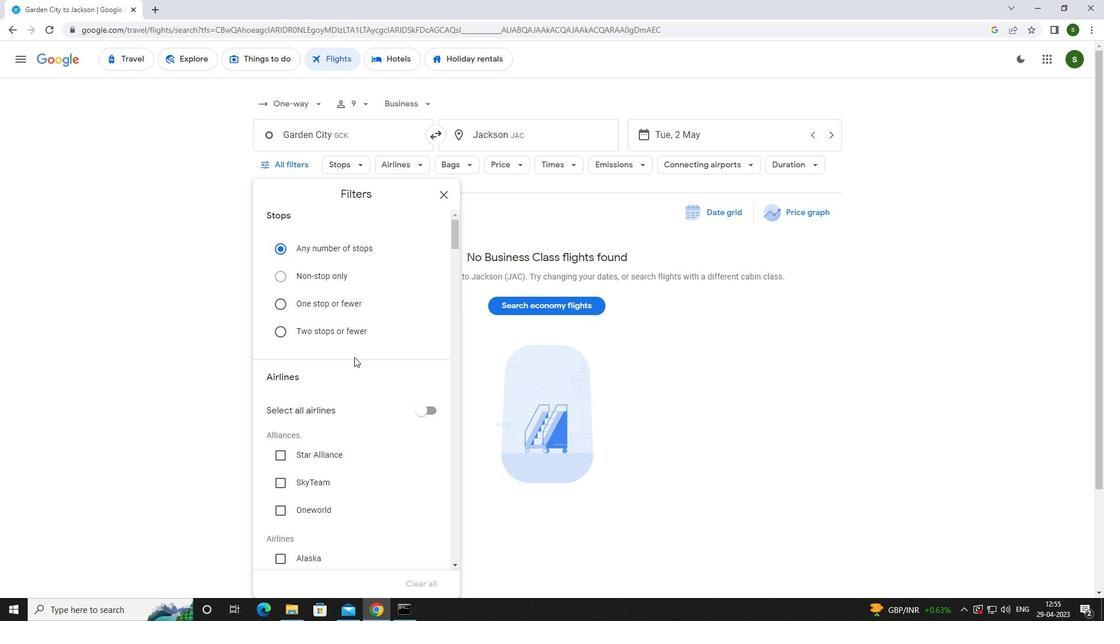 
Action: Mouse scrolled (354, 356) with delta (0, 0)
Screenshot: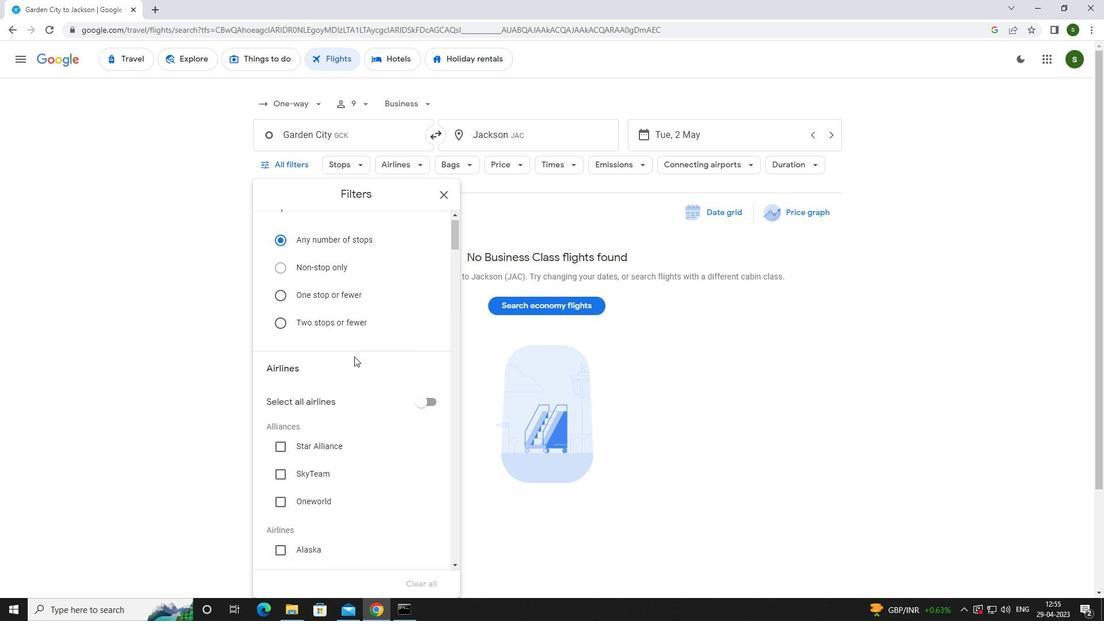 
Action: Mouse scrolled (354, 356) with delta (0, 0)
Screenshot: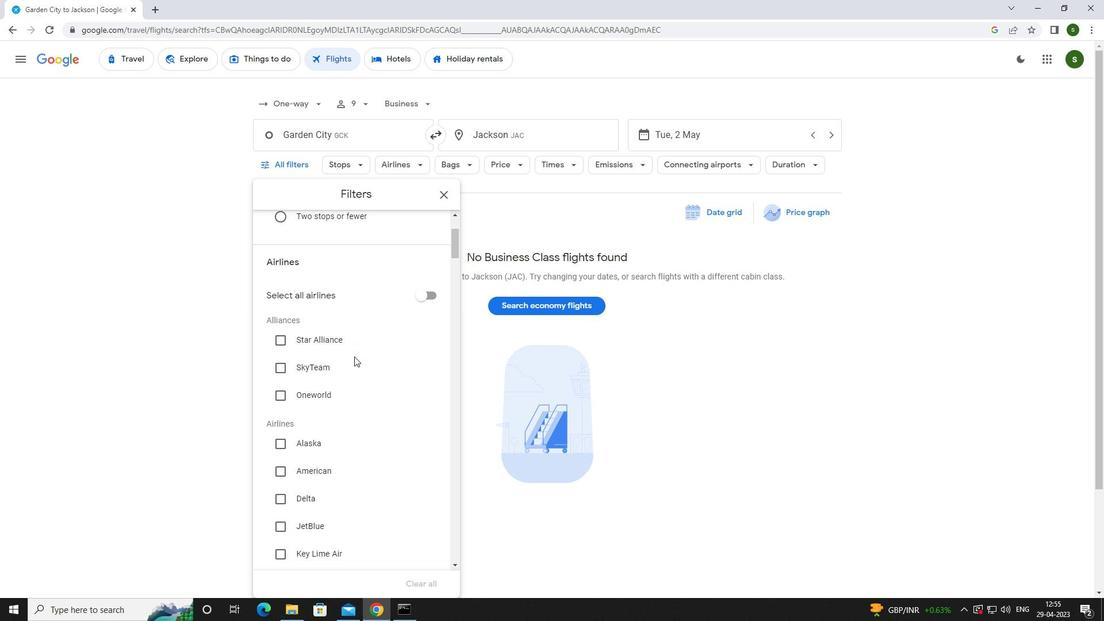 
Action: Mouse scrolled (354, 356) with delta (0, 0)
Screenshot: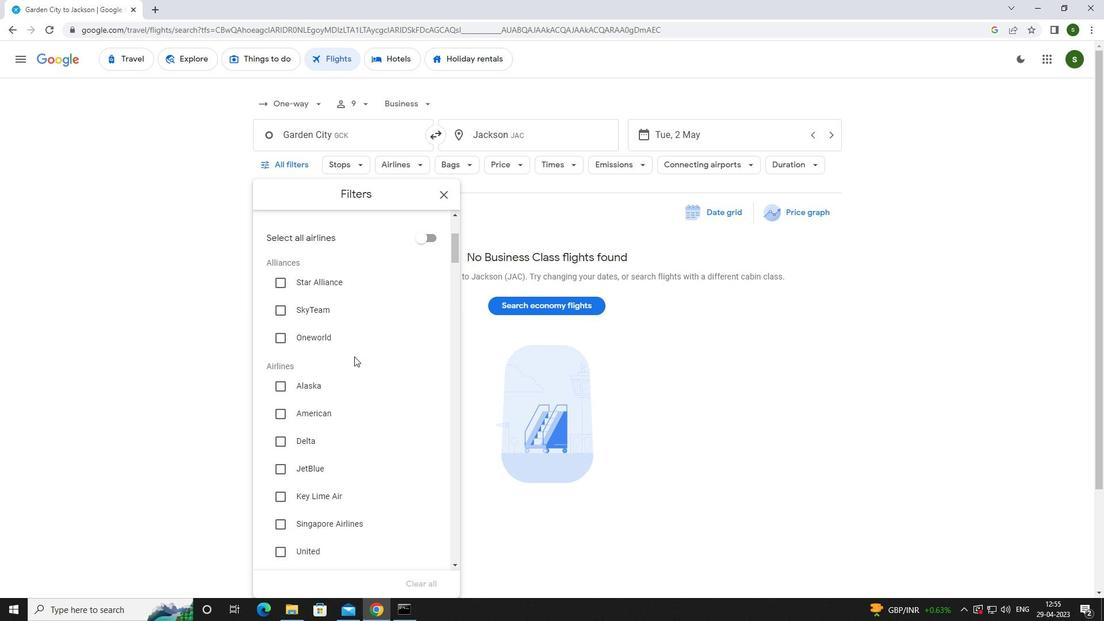 
Action: Mouse scrolled (354, 356) with delta (0, 0)
Screenshot: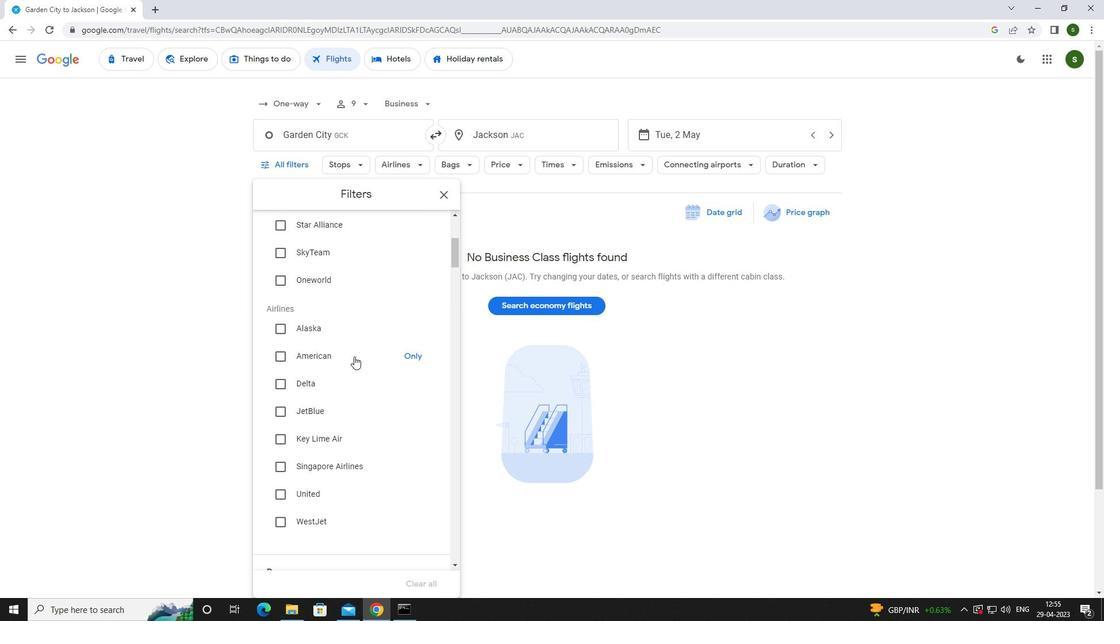 
Action: Mouse scrolled (354, 356) with delta (0, 0)
Screenshot: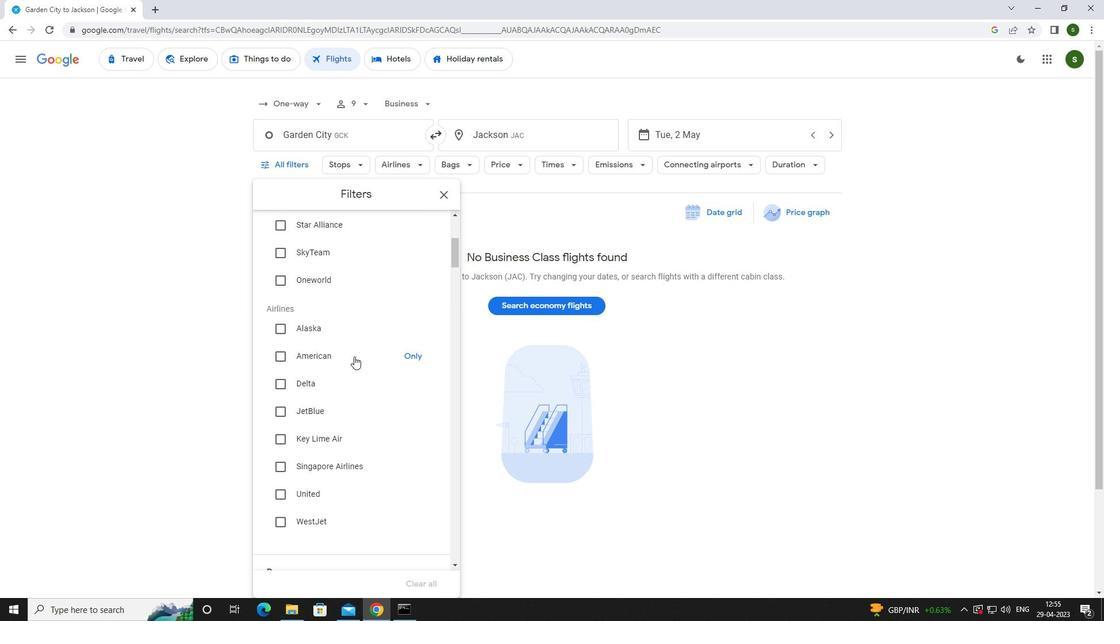 
Action: Mouse scrolled (354, 356) with delta (0, 0)
Screenshot: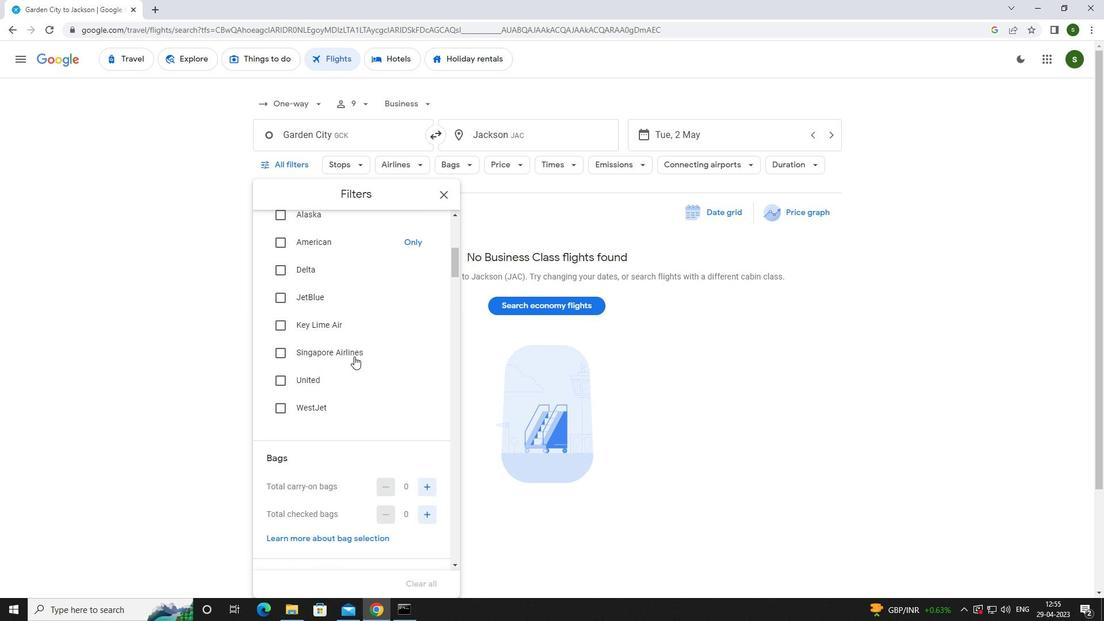 
Action: Mouse scrolled (354, 356) with delta (0, 0)
Screenshot: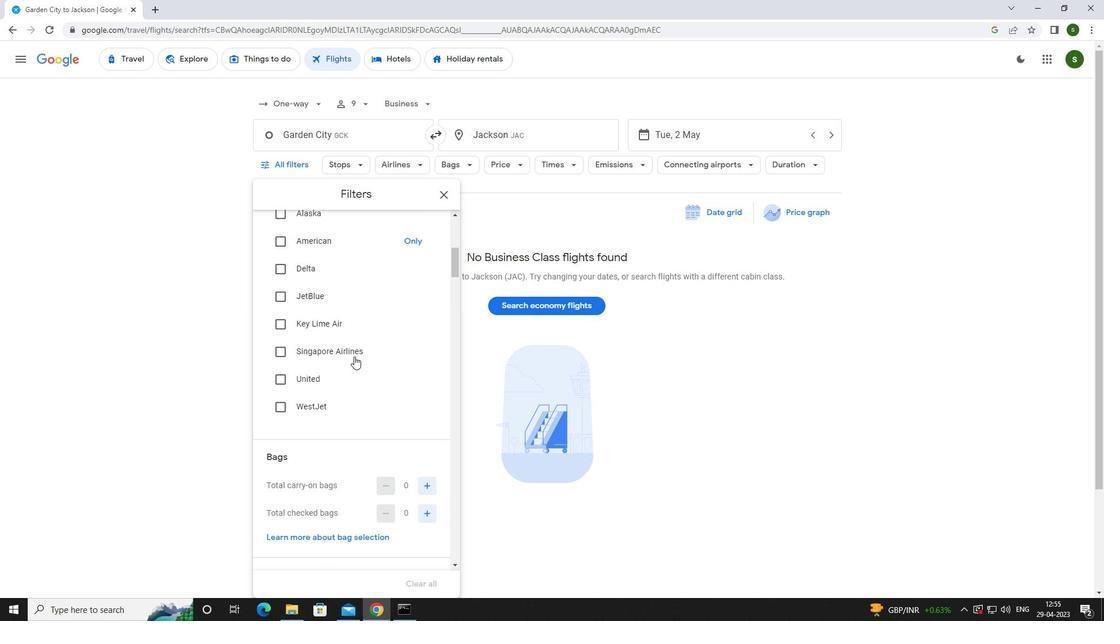 
Action: Mouse scrolled (354, 356) with delta (0, 0)
Screenshot: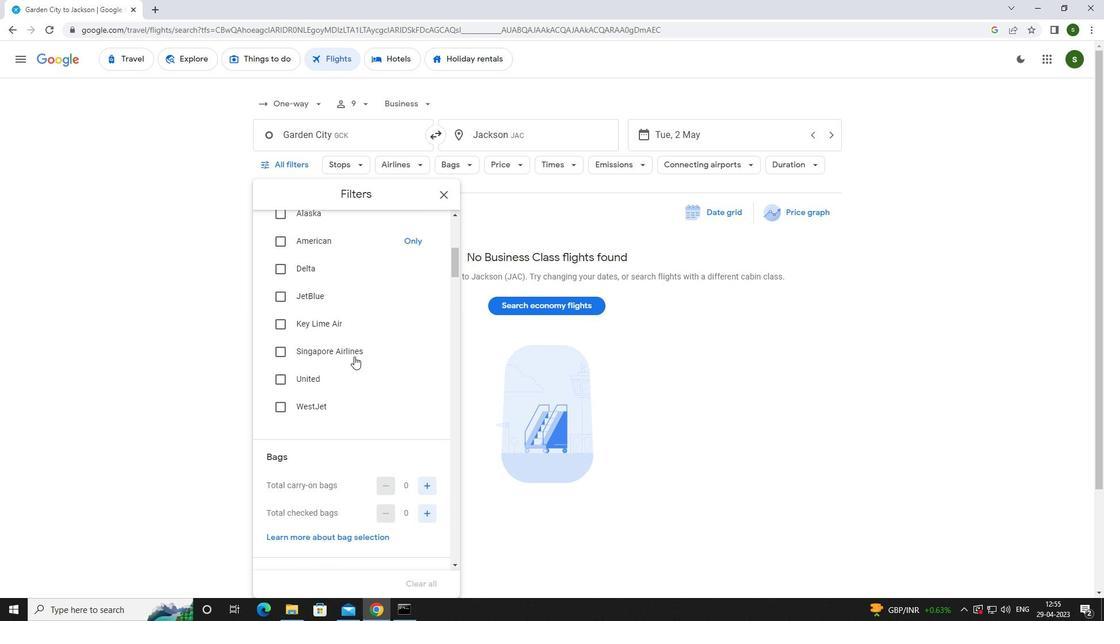 
Action: Mouse moved to (428, 313)
Screenshot: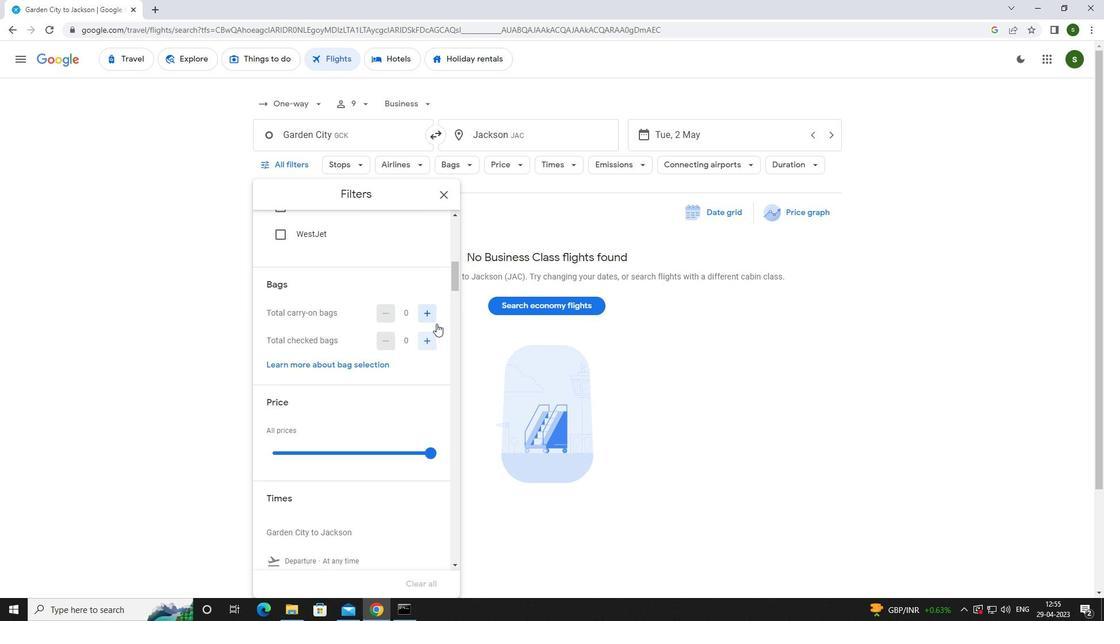 
Action: Mouse pressed left at (428, 313)
Screenshot: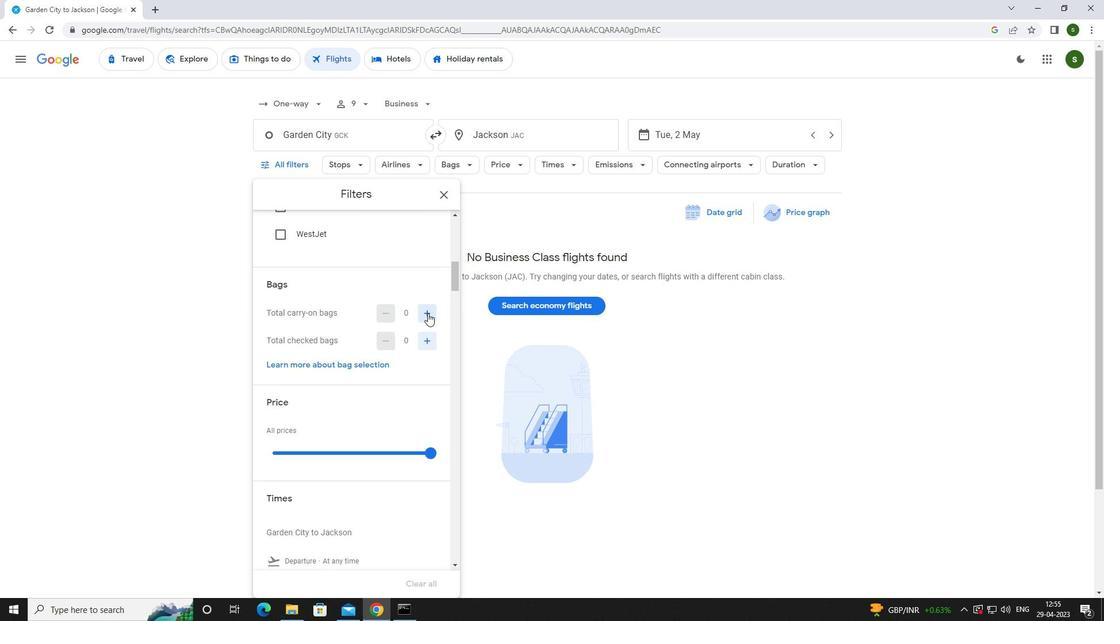 
Action: Mouse pressed left at (428, 313)
Screenshot: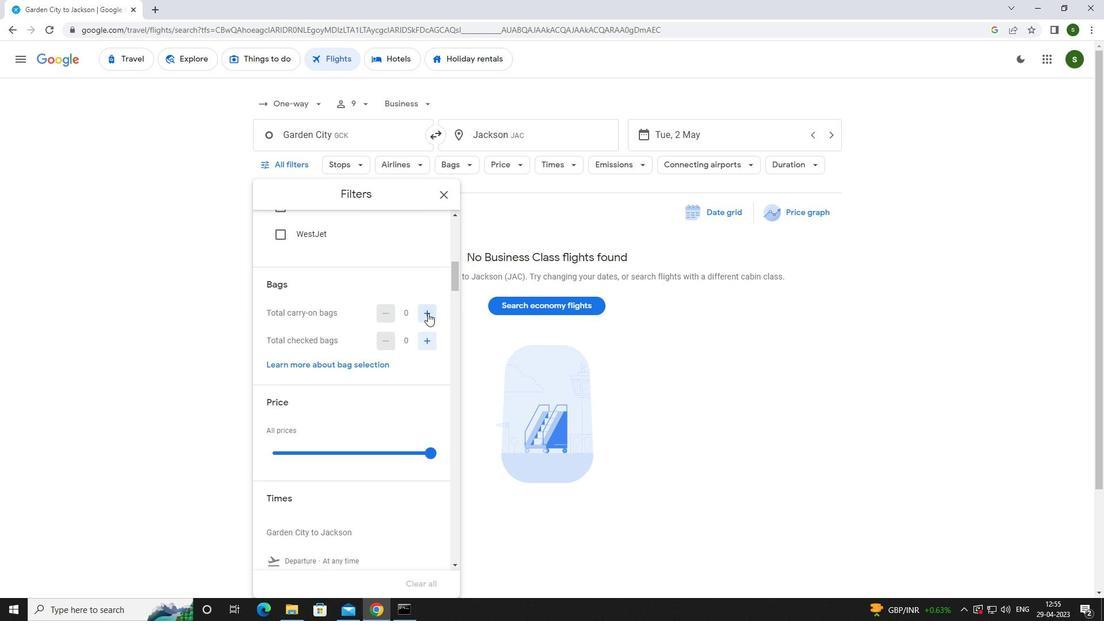 
Action: Mouse moved to (431, 453)
Screenshot: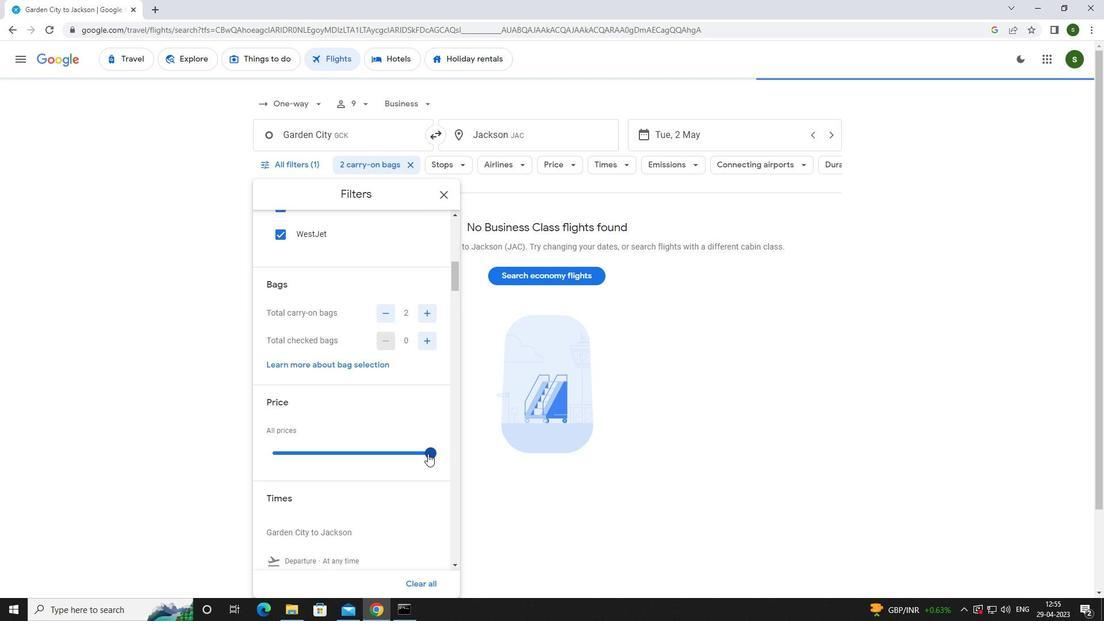 
Action: Mouse pressed left at (431, 453)
Screenshot: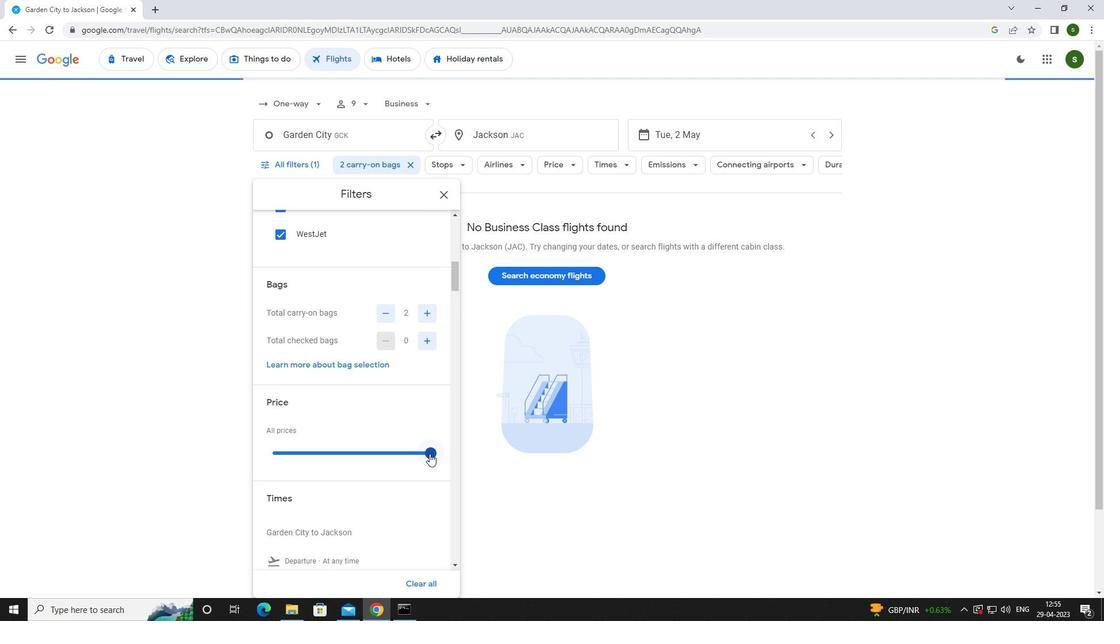 
Action: Mouse moved to (372, 428)
Screenshot: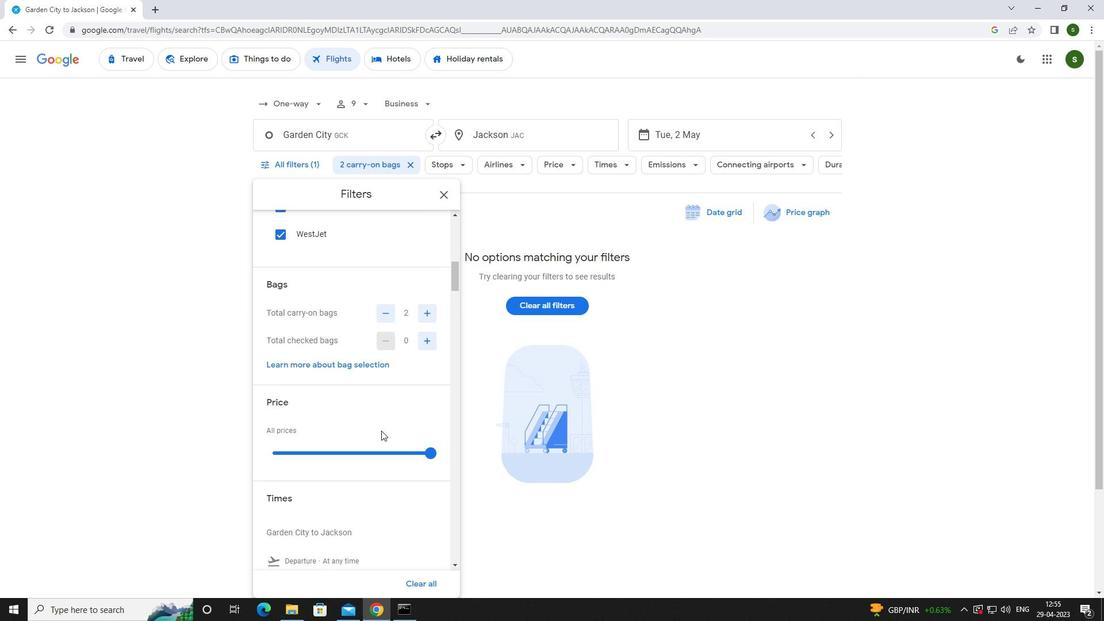 
Action: Mouse scrolled (372, 427) with delta (0, 0)
Screenshot: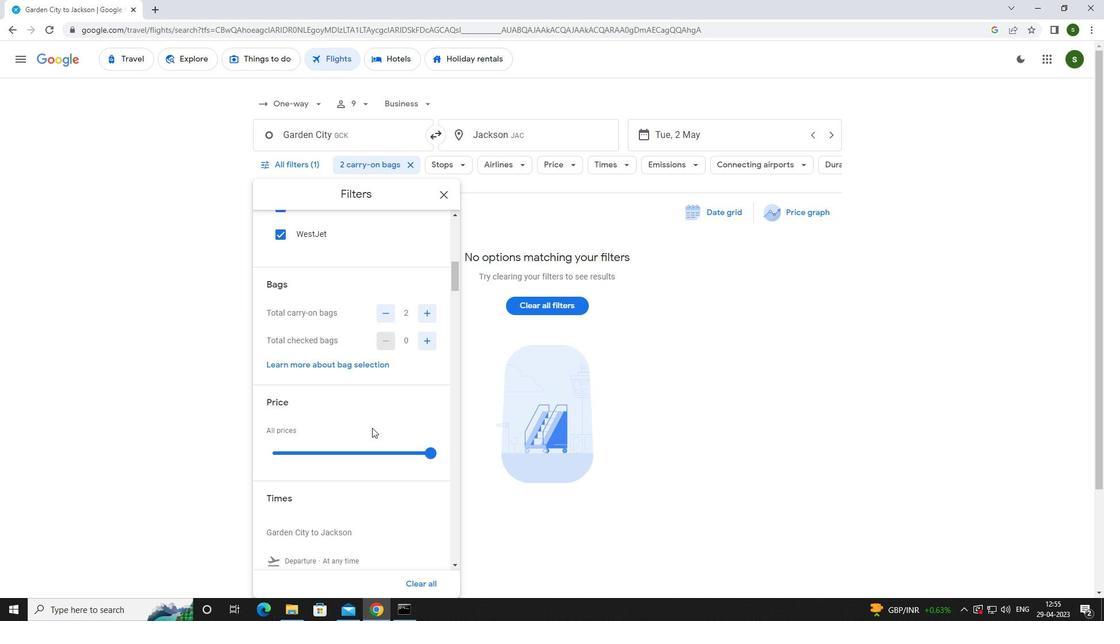 
Action: Mouse scrolled (372, 427) with delta (0, 0)
Screenshot: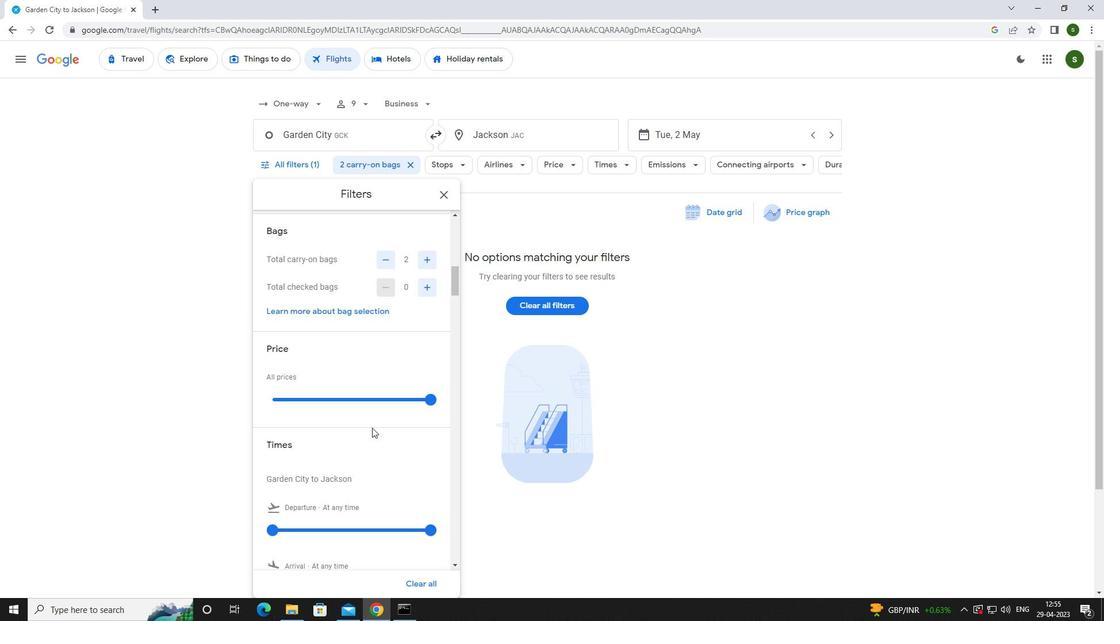 
Action: Mouse scrolled (372, 427) with delta (0, 0)
Screenshot: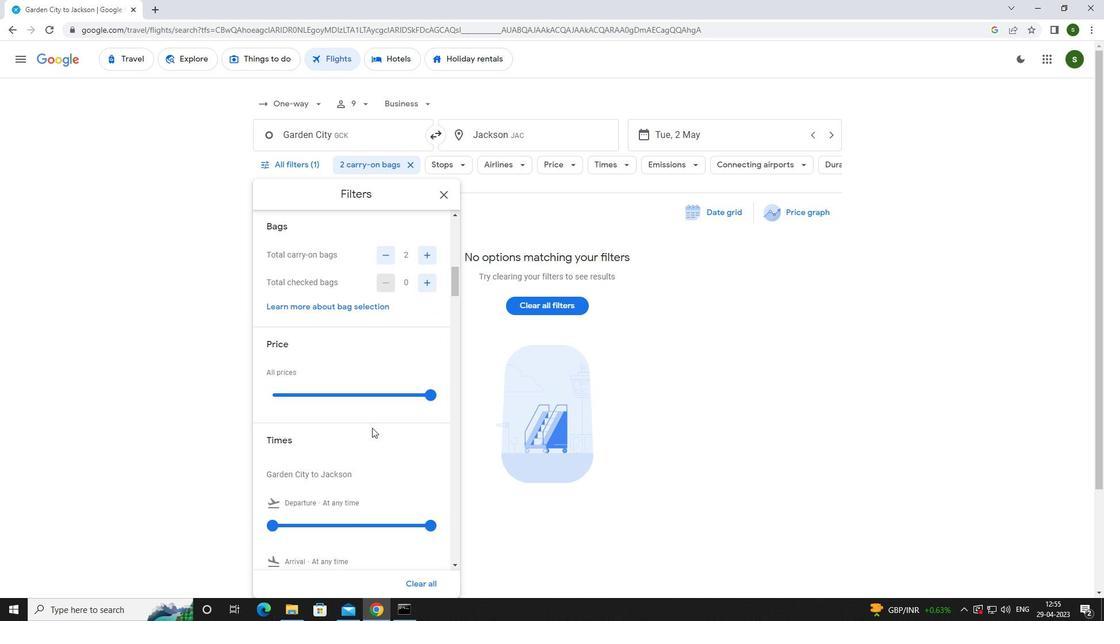 
Action: Mouse moved to (272, 410)
Screenshot: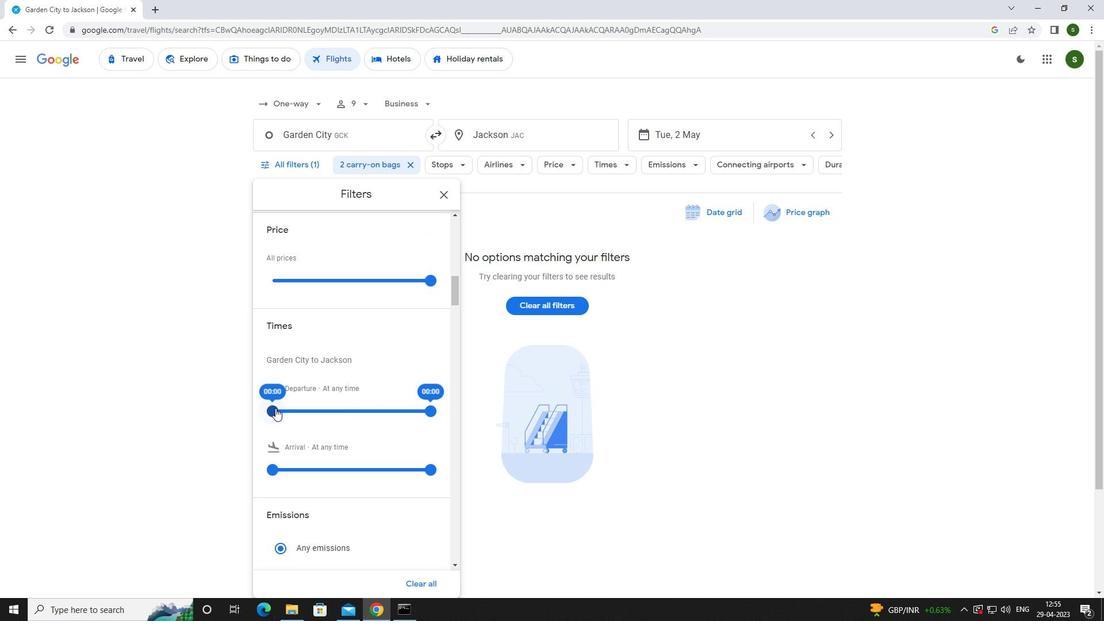 
Action: Mouse pressed left at (272, 410)
Screenshot: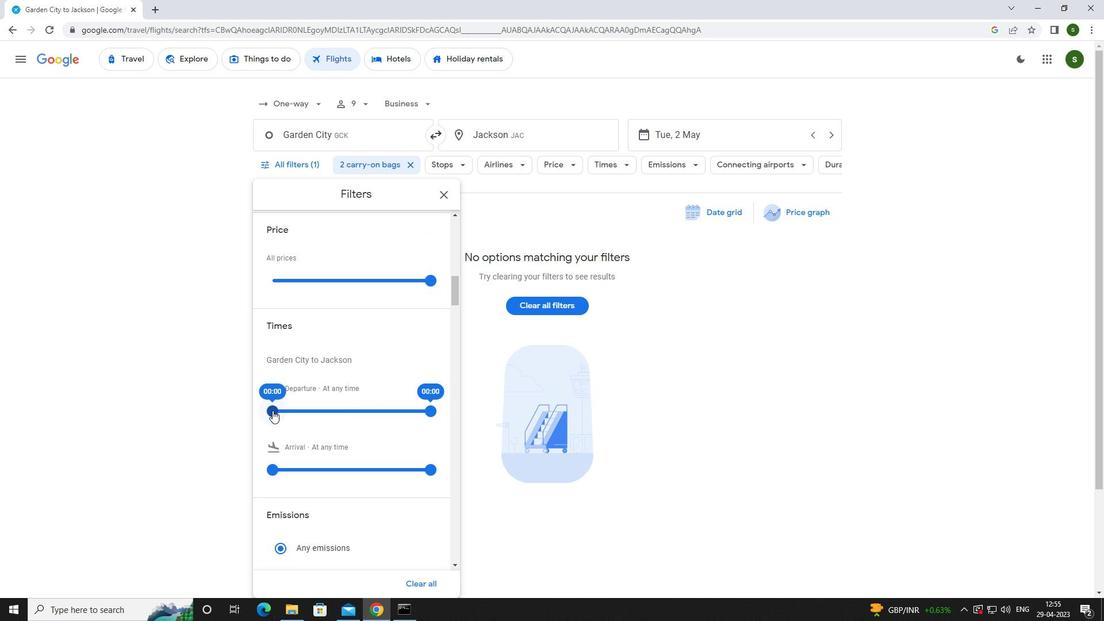 
Action: Mouse moved to (735, 407)
Screenshot: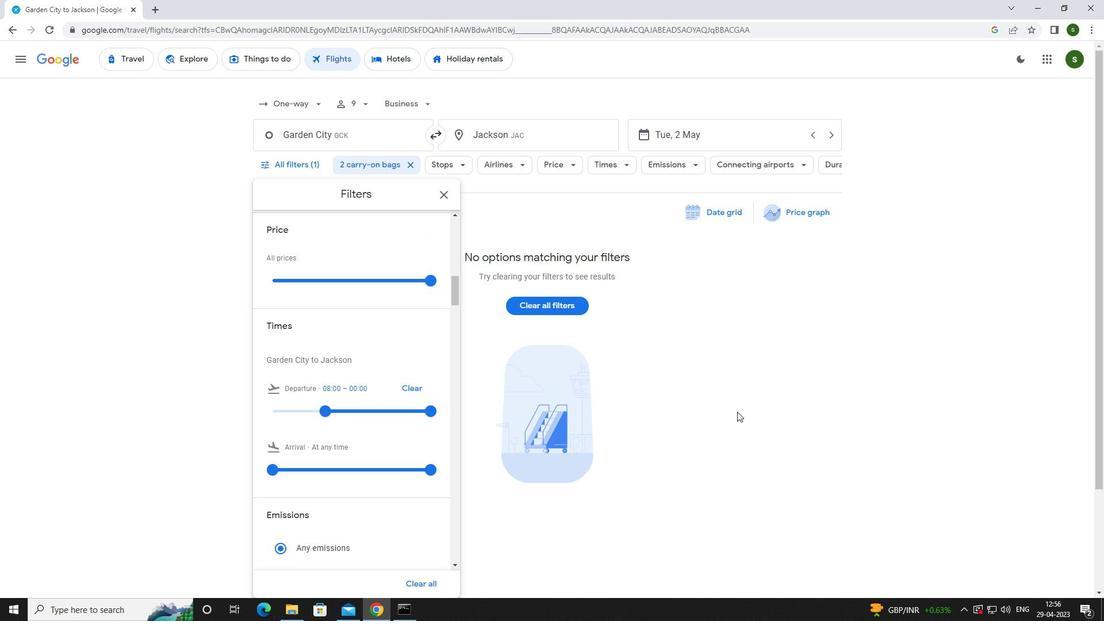 
Action: Mouse pressed left at (735, 407)
Screenshot: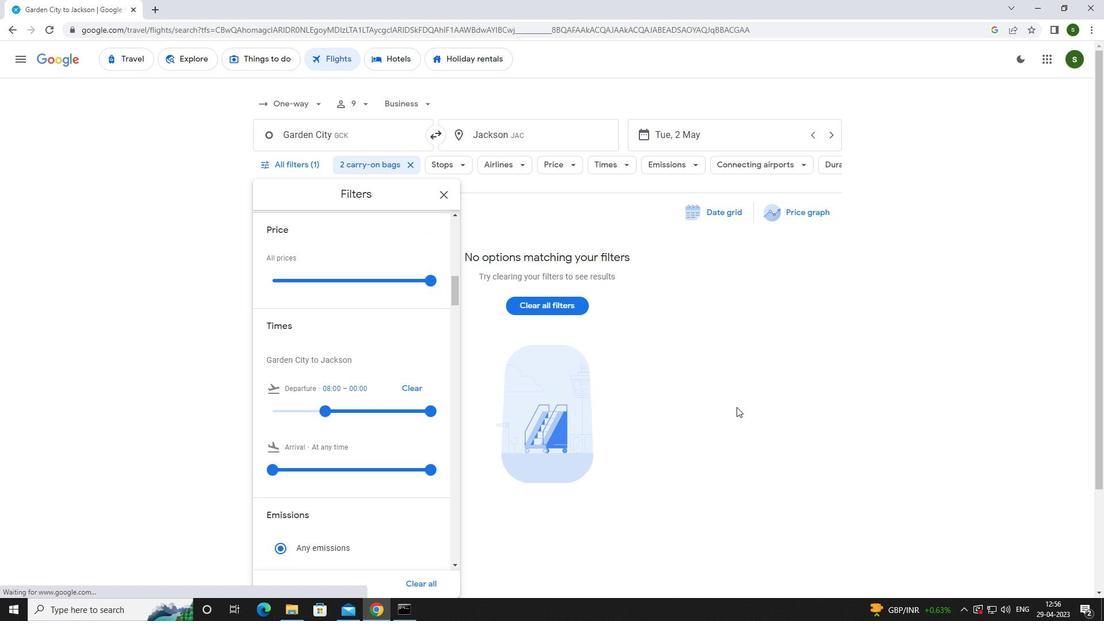 
